 Task: Font style For heading Use Italics Alef with dark grey 1 1 colour & bold. font size for heading '28 Pt. 'Change the font style of data to Amiri Quranand font size to  16 Pt. Change the alignment of both headline & data to  Align bottom. In the sheet  AssetVal templates
Action: Mouse moved to (42, 95)
Screenshot: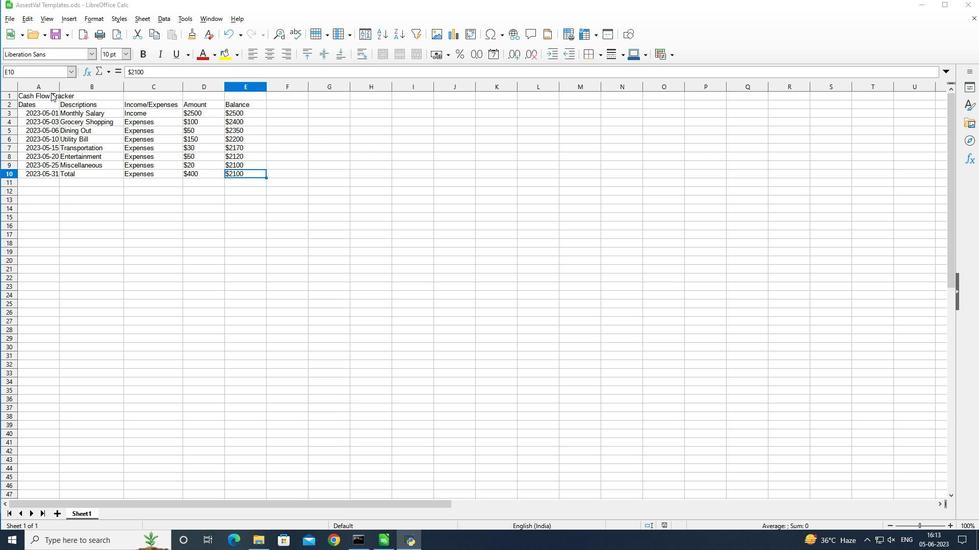 
Action: Mouse pressed left at (42, 95)
Screenshot: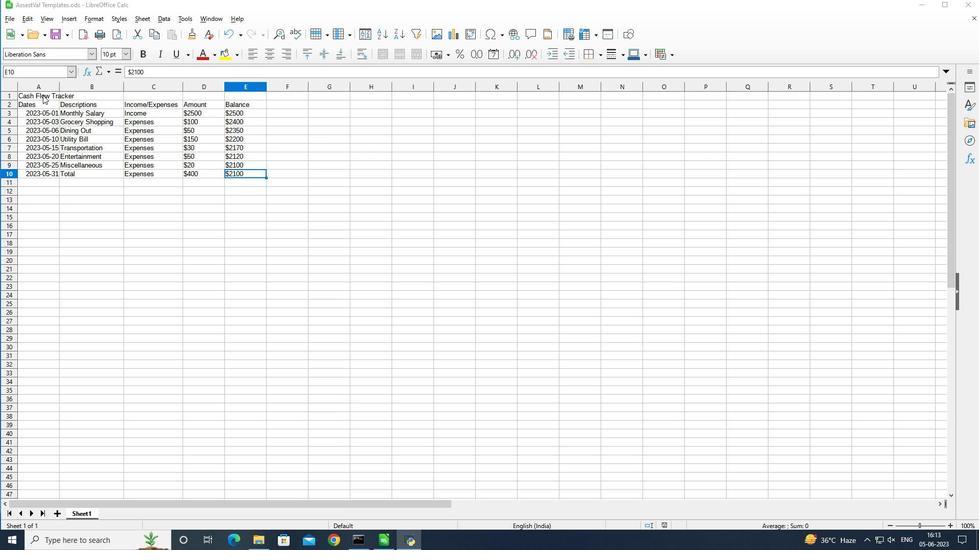 
Action: Mouse moved to (91, 53)
Screenshot: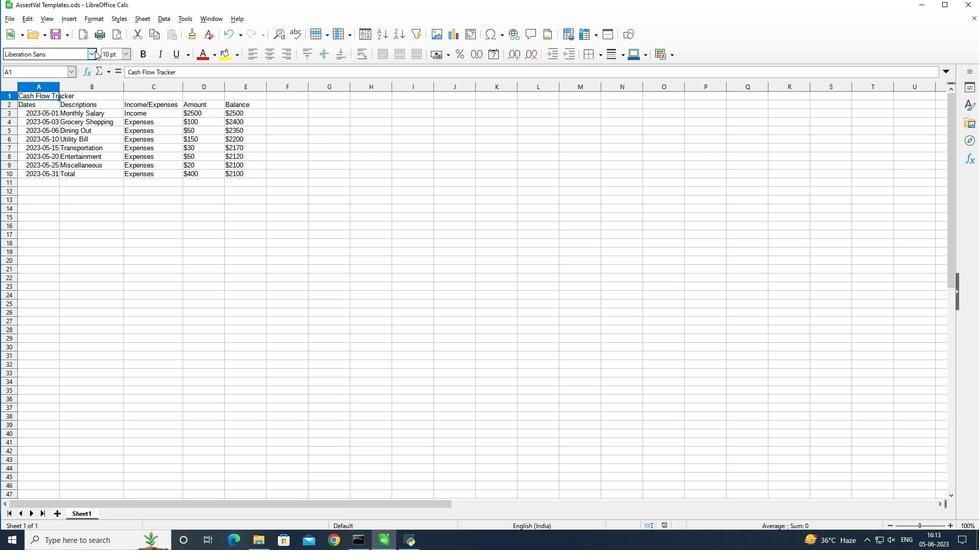
Action: Mouse pressed left at (91, 53)
Screenshot: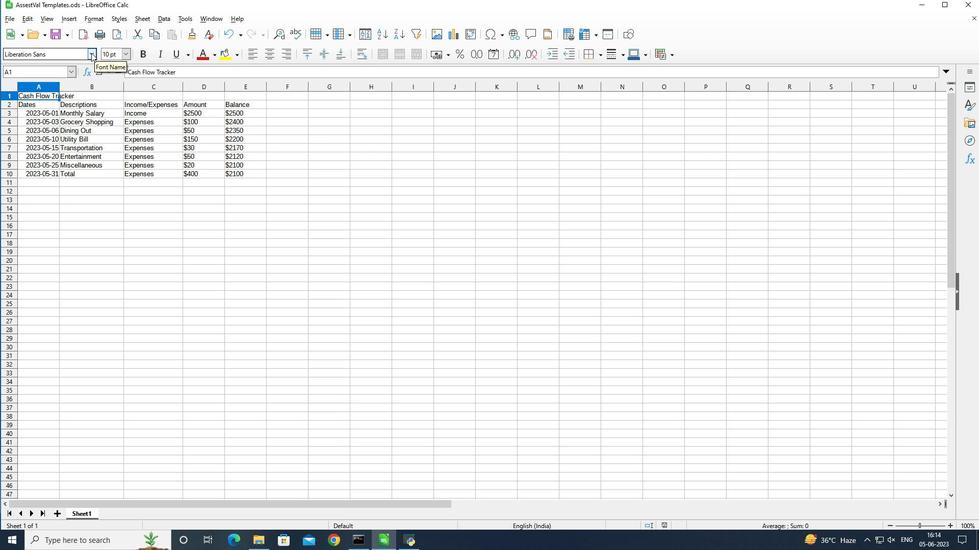 
Action: Mouse moved to (112, 126)
Screenshot: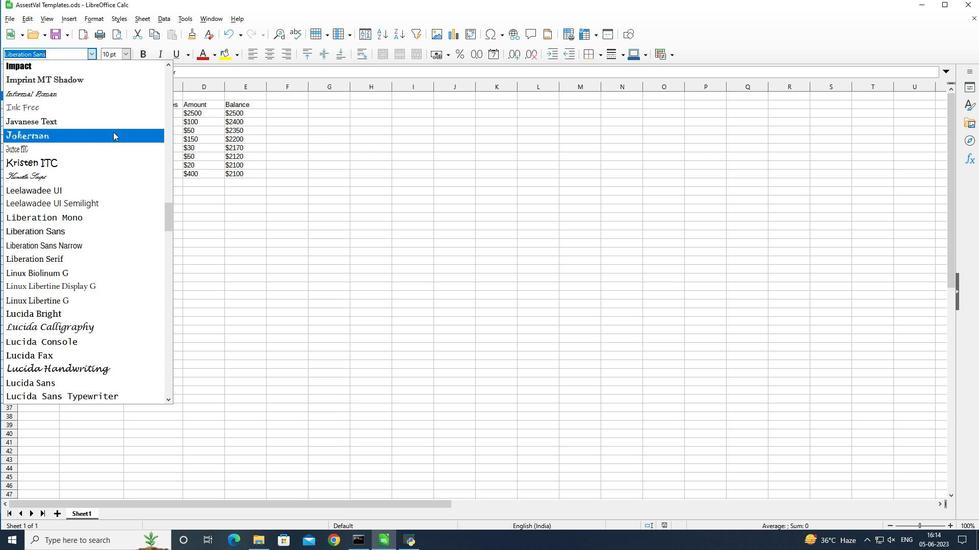
Action: Mouse scrolled (112, 127) with delta (0, 0)
Screenshot: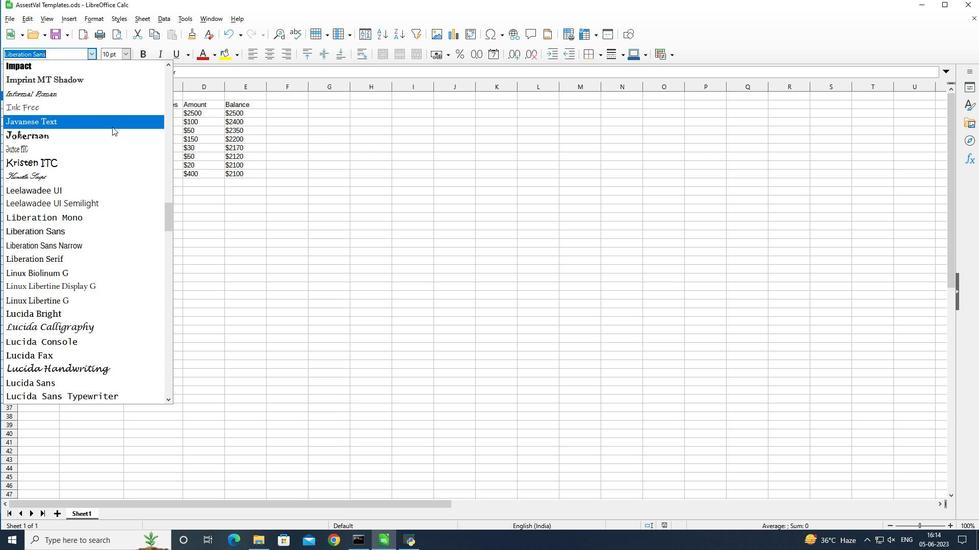 
Action: Mouse scrolled (112, 127) with delta (0, 0)
Screenshot: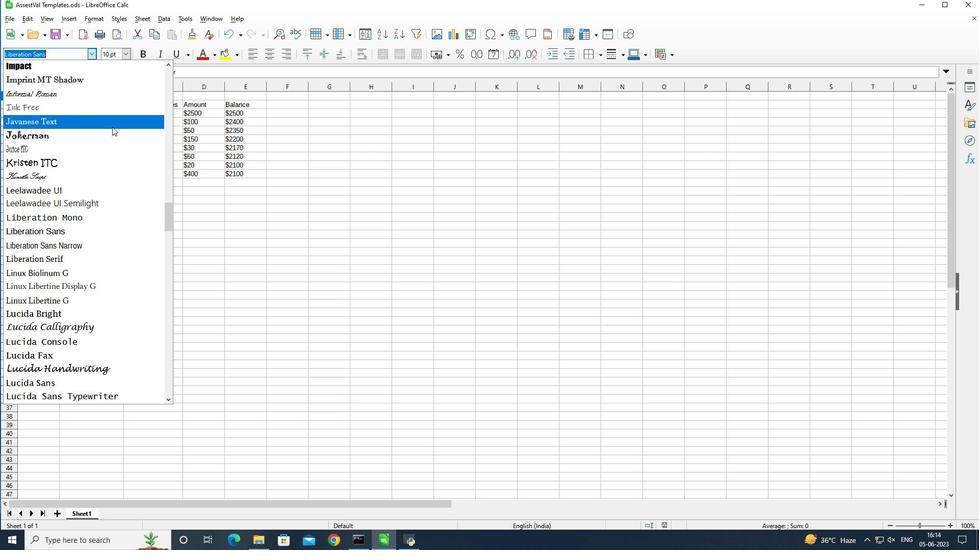 
Action: Mouse scrolled (112, 127) with delta (0, 0)
Screenshot: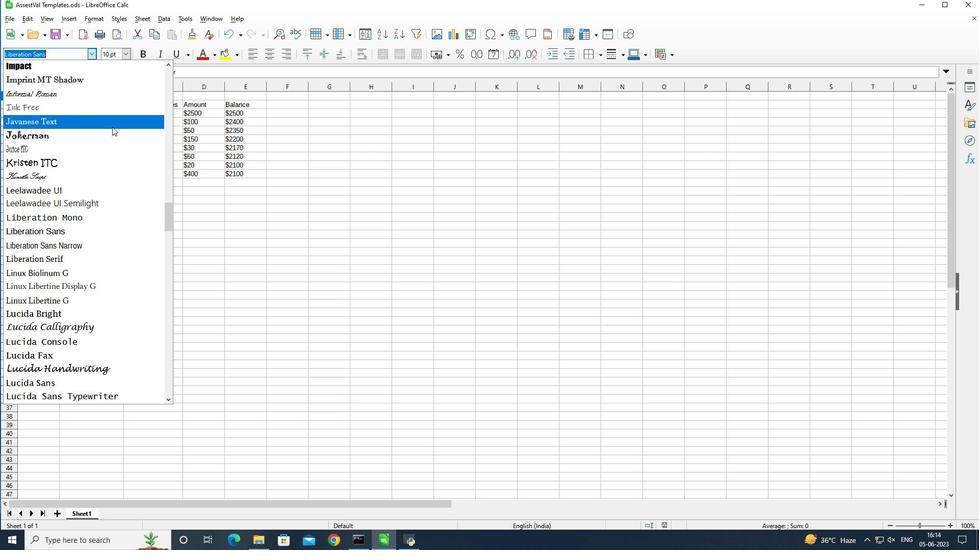 
Action: Mouse scrolled (112, 127) with delta (0, 0)
Screenshot: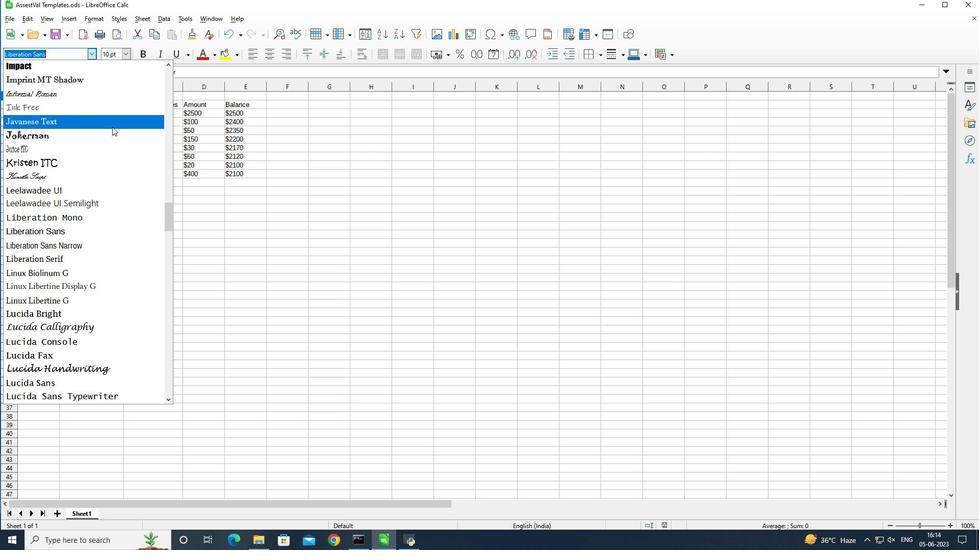 
Action: Mouse scrolled (112, 127) with delta (0, 0)
Screenshot: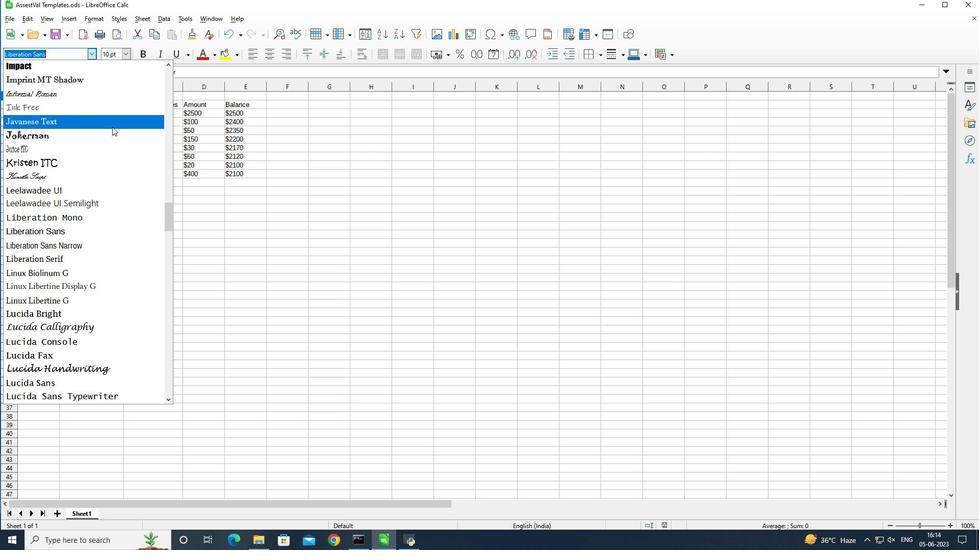 
Action: Mouse scrolled (112, 127) with delta (0, 0)
Screenshot: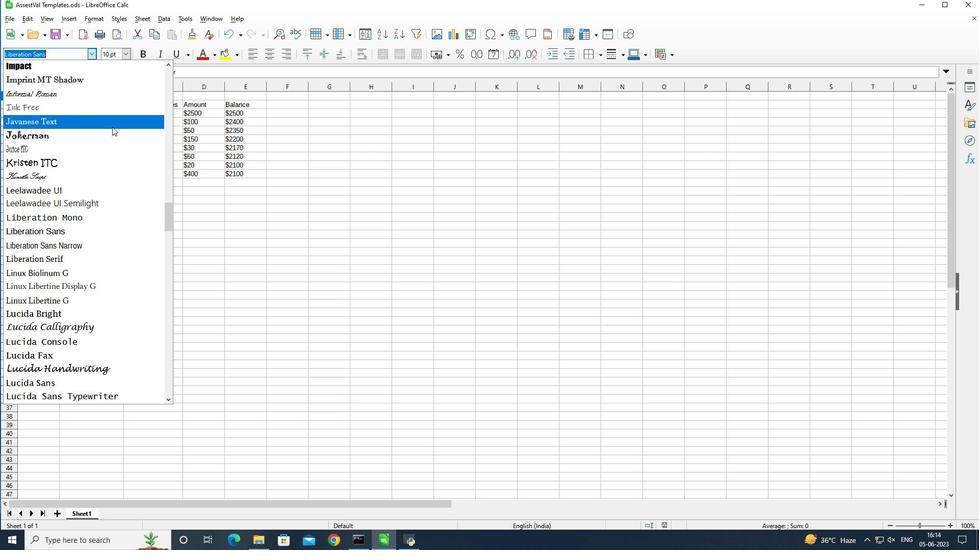 
Action: Mouse moved to (167, 71)
Screenshot: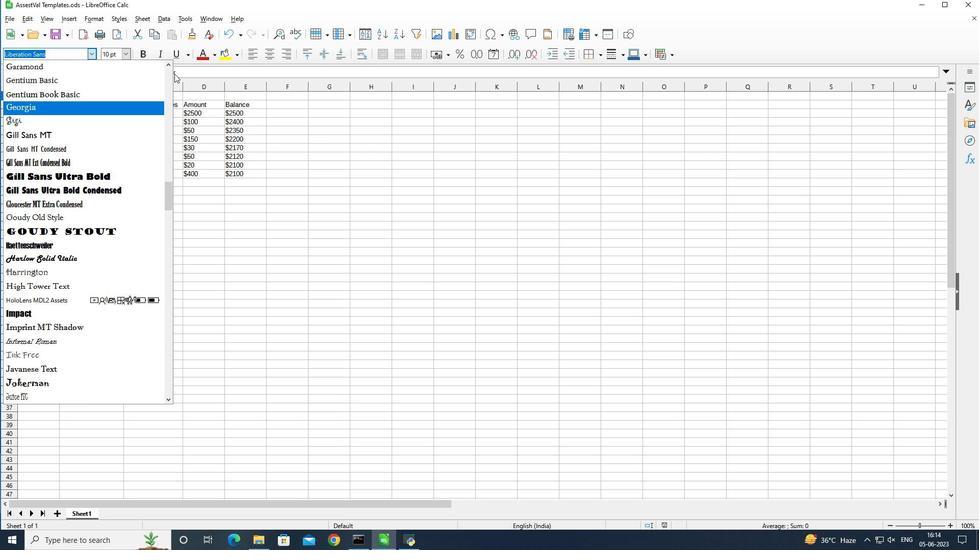 
Action: Mouse pressed left at (167, 71)
Screenshot: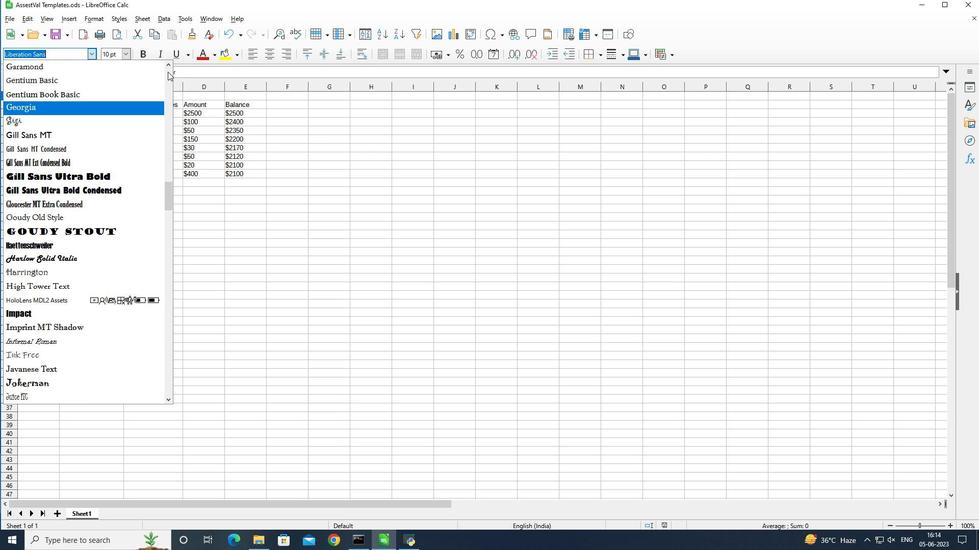 
Action: Mouse moved to (86, 131)
Screenshot: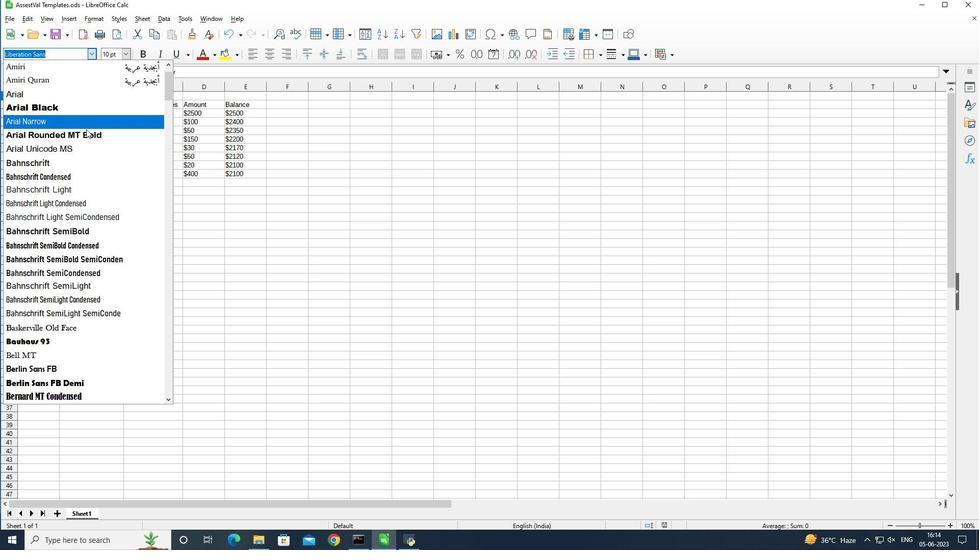 
Action: Mouse scrolled (86, 132) with delta (0, 0)
Screenshot: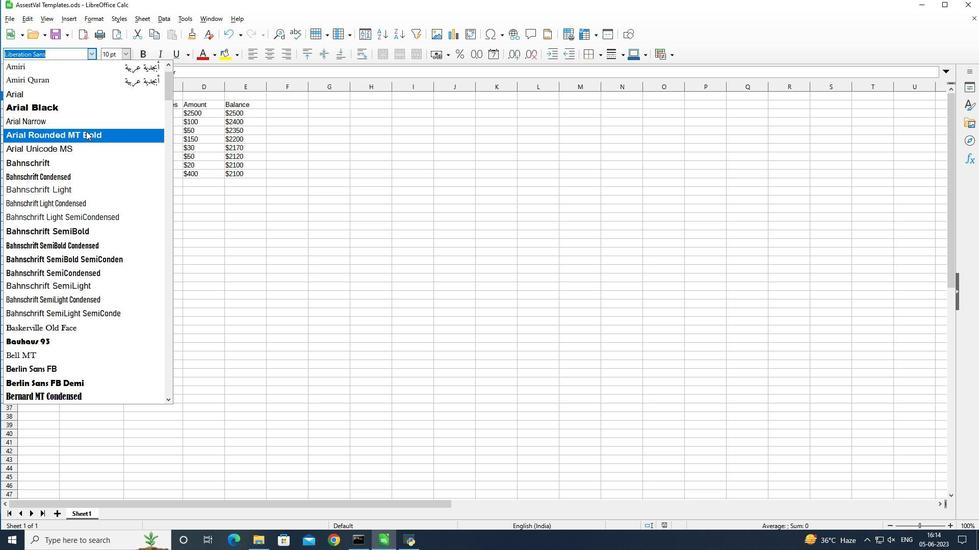 
Action: Mouse scrolled (86, 132) with delta (0, 0)
Screenshot: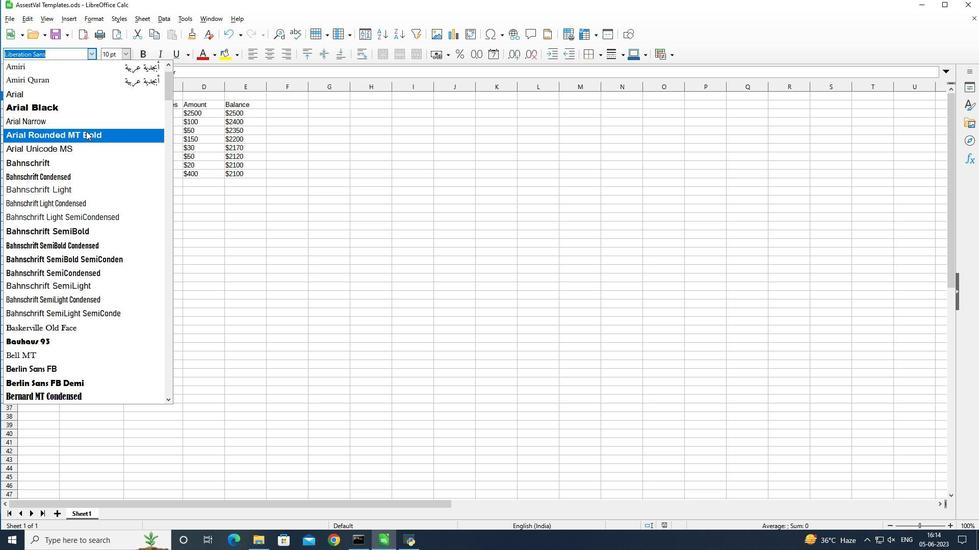 
Action: Mouse scrolled (86, 132) with delta (0, 0)
Screenshot: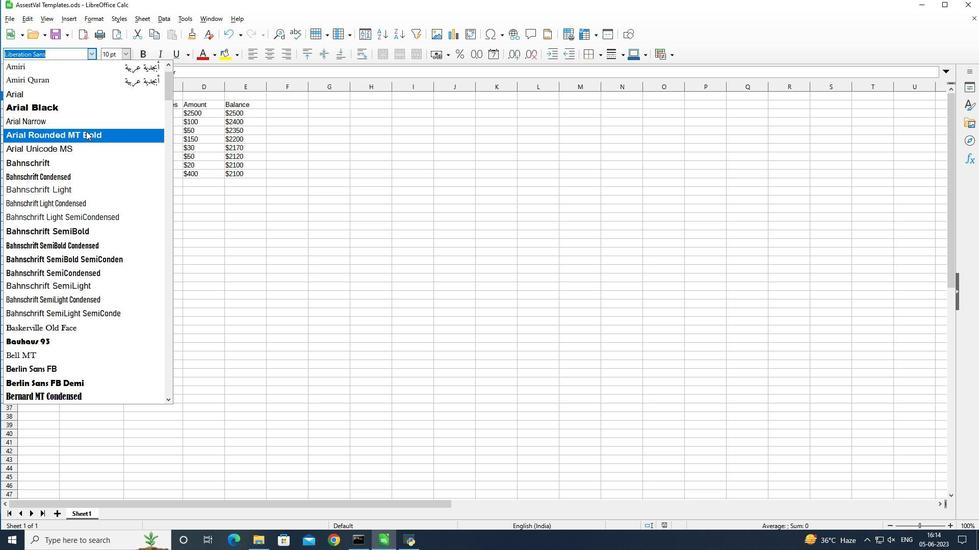 
Action: Mouse scrolled (86, 132) with delta (0, 0)
Screenshot: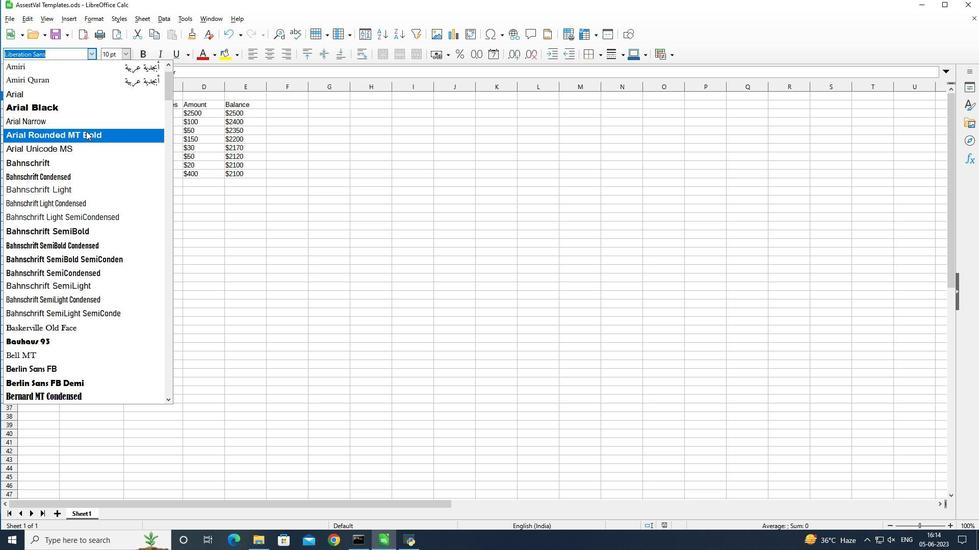 
Action: Mouse scrolled (86, 132) with delta (0, 0)
Screenshot: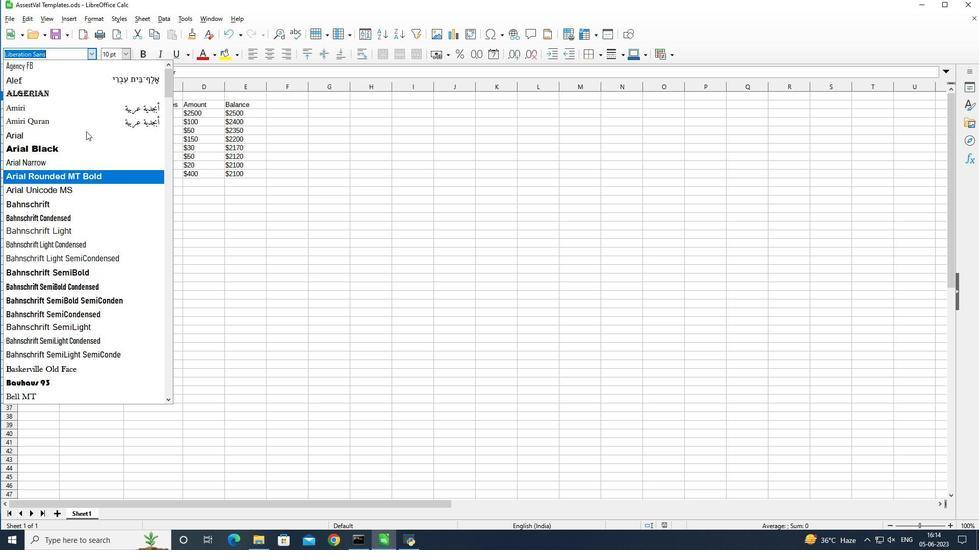 
Action: Mouse scrolled (86, 132) with delta (0, 0)
Screenshot: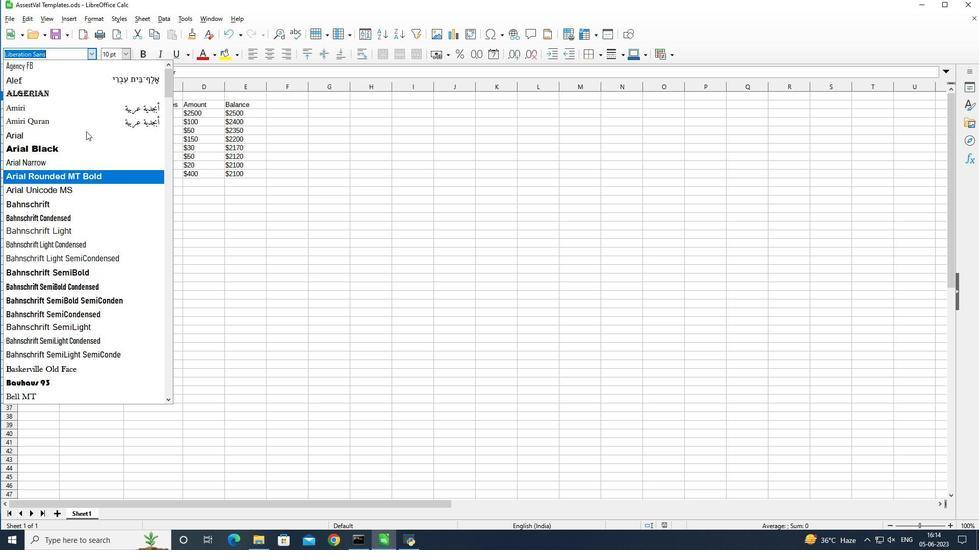 
Action: Mouse scrolled (86, 132) with delta (0, 0)
Screenshot: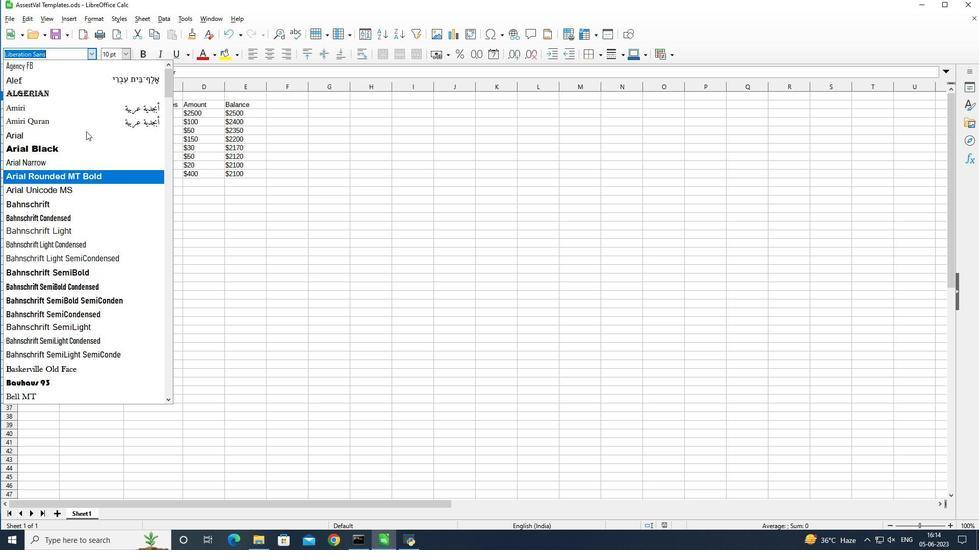 
Action: Mouse scrolled (86, 132) with delta (0, 0)
Screenshot: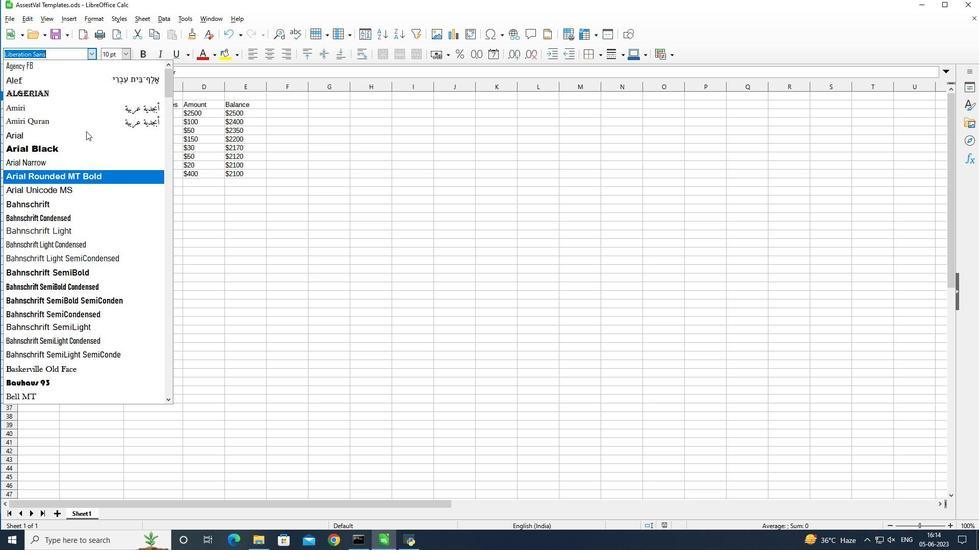 
Action: Mouse scrolled (86, 132) with delta (0, 0)
Screenshot: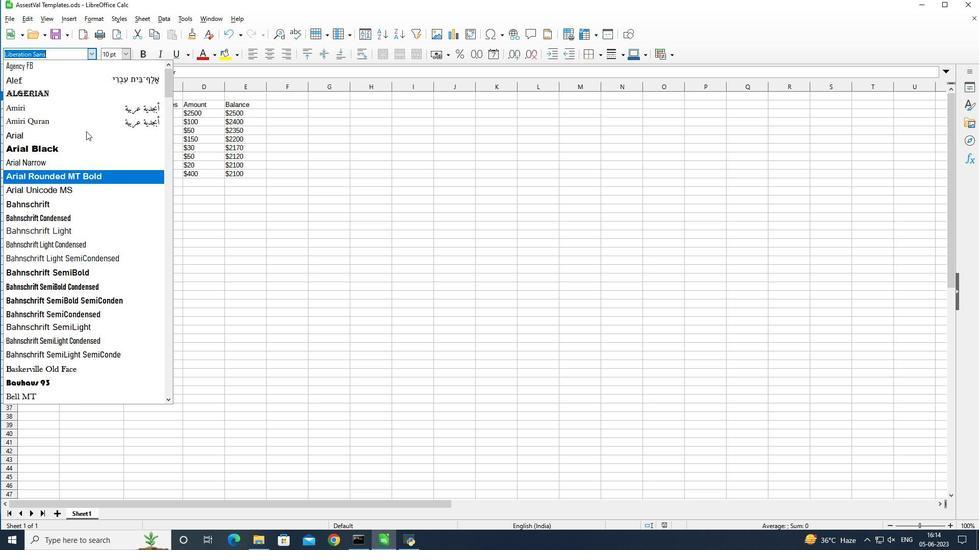 
Action: Mouse moved to (109, 79)
Screenshot: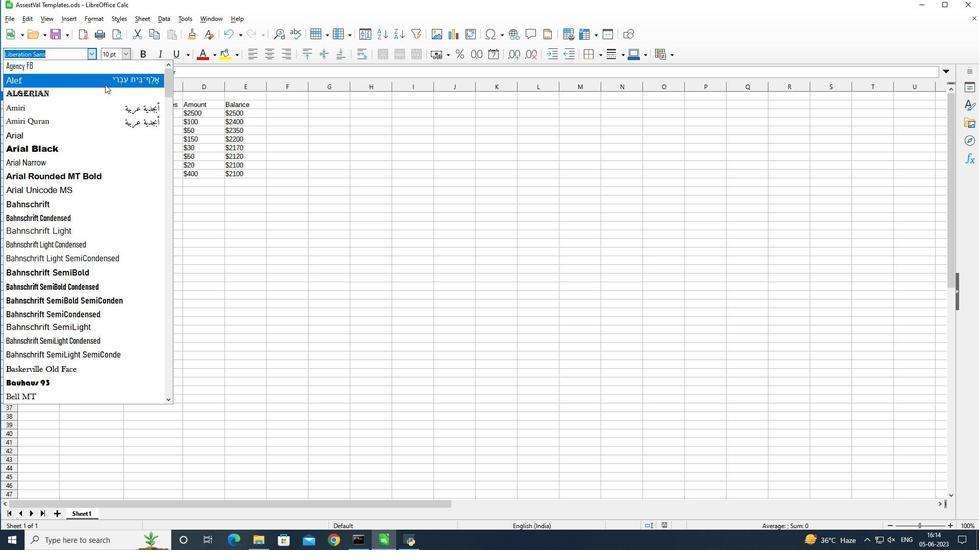
Action: Mouse pressed left at (109, 79)
Screenshot: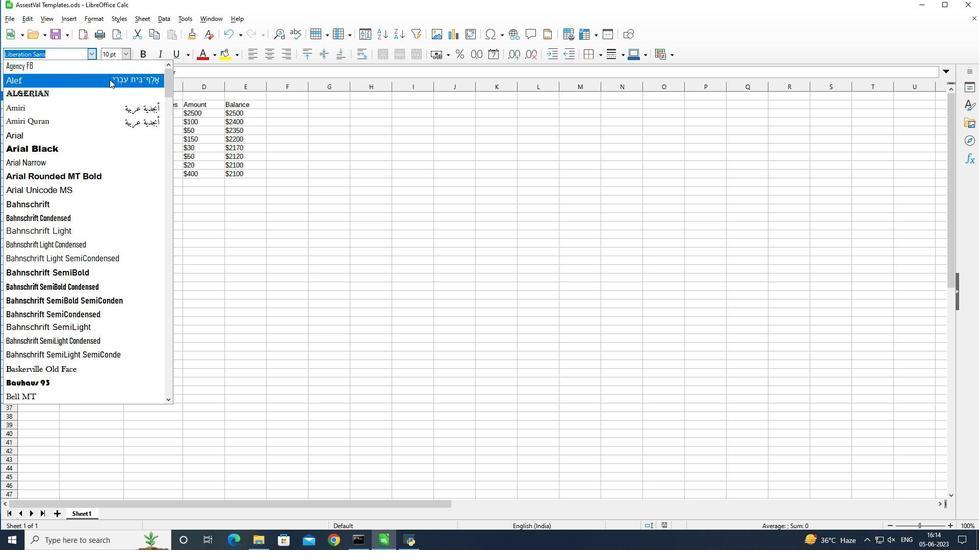 
Action: Mouse moved to (213, 56)
Screenshot: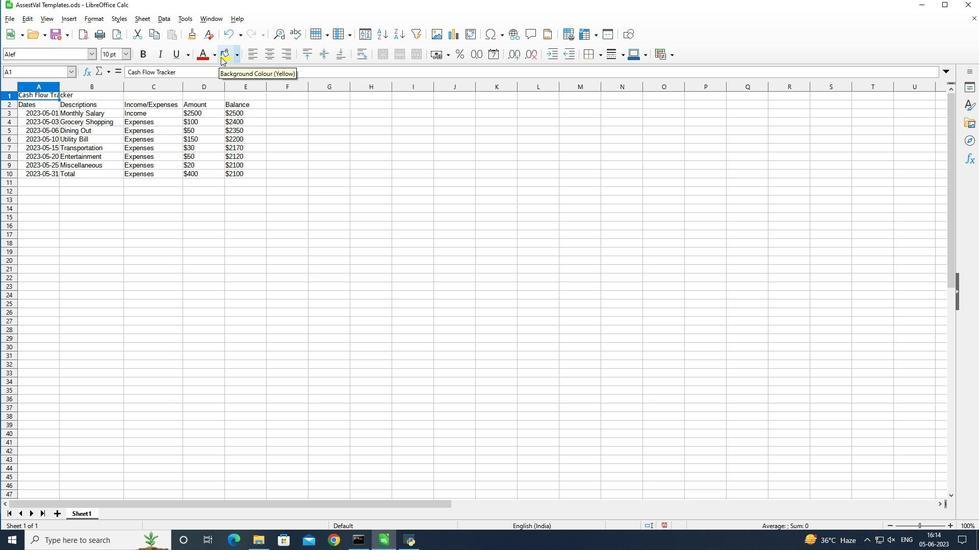 
Action: Mouse pressed left at (213, 56)
Screenshot: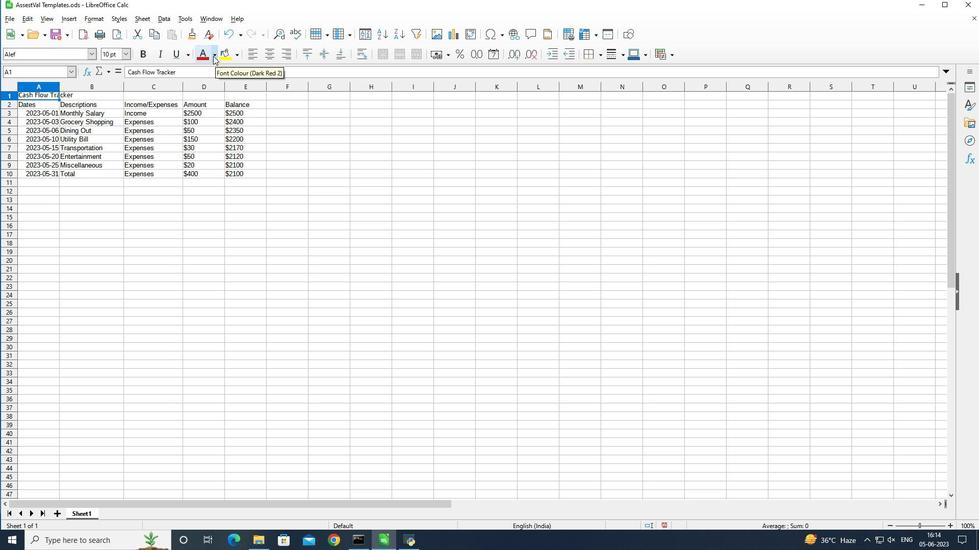 
Action: Mouse moved to (238, 117)
Screenshot: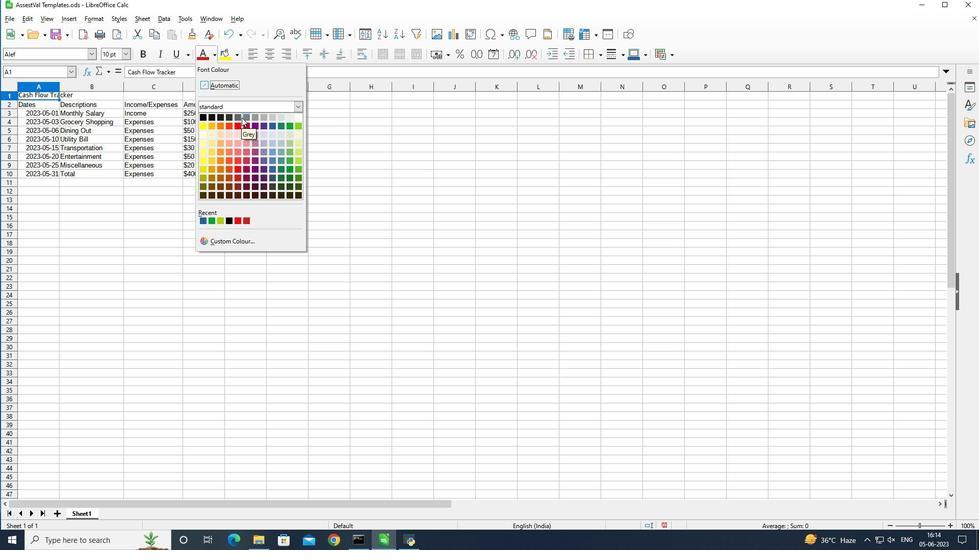 
Action: Mouse pressed left at (238, 117)
Screenshot: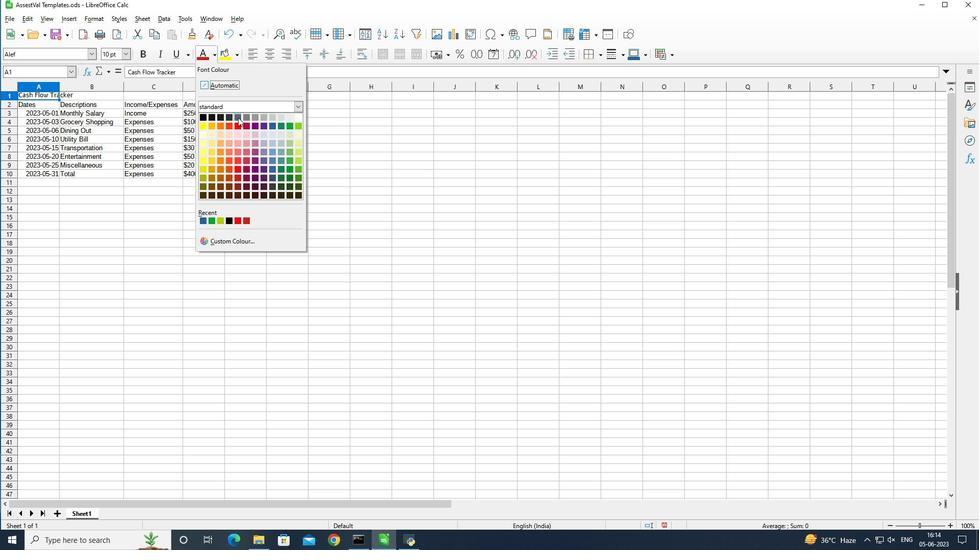 
Action: Mouse moved to (146, 57)
Screenshot: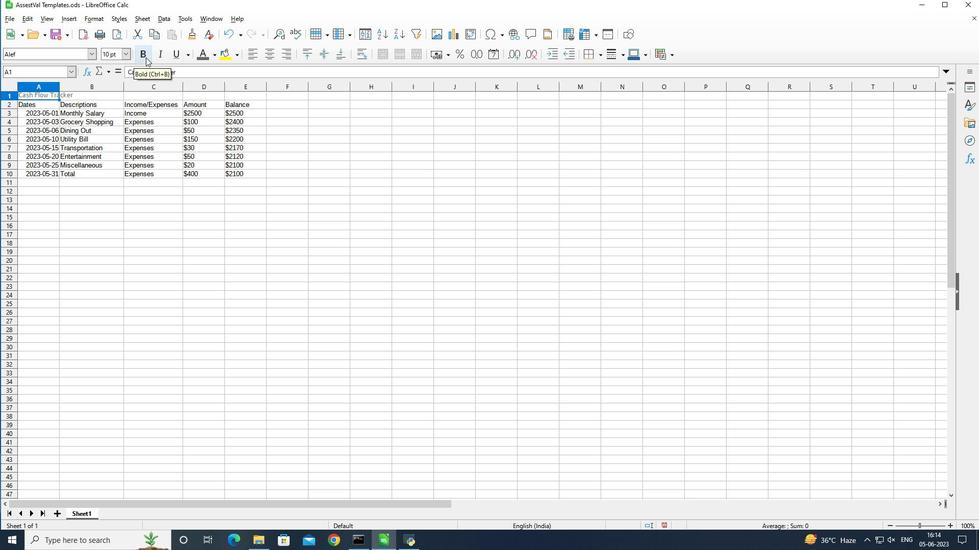 
Action: Mouse pressed left at (146, 57)
Screenshot: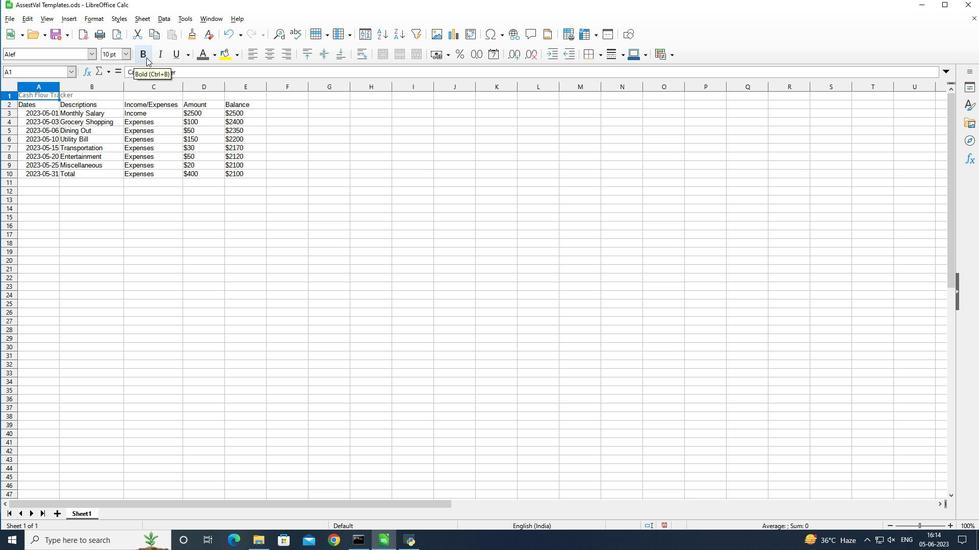 
Action: Mouse moved to (125, 55)
Screenshot: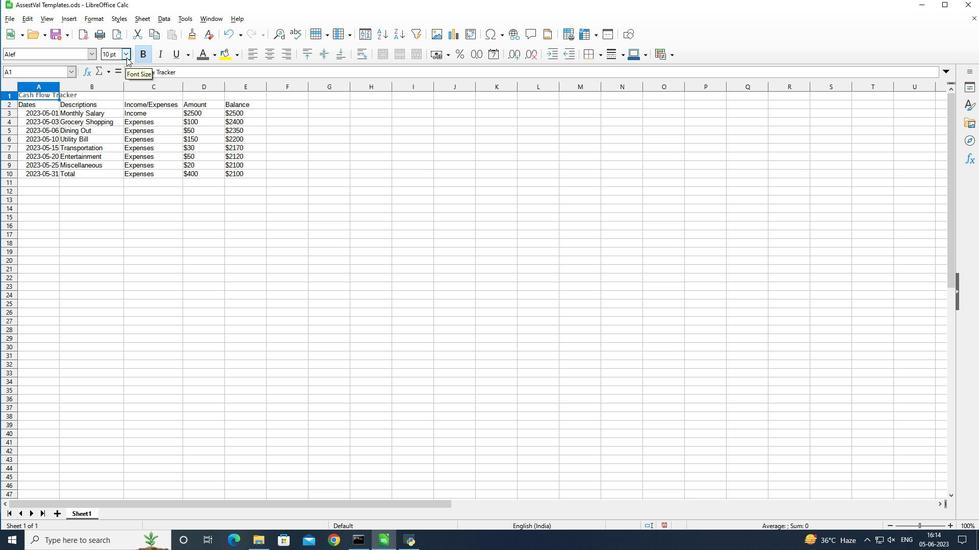 
Action: Mouse pressed left at (125, 55)
Screenshot: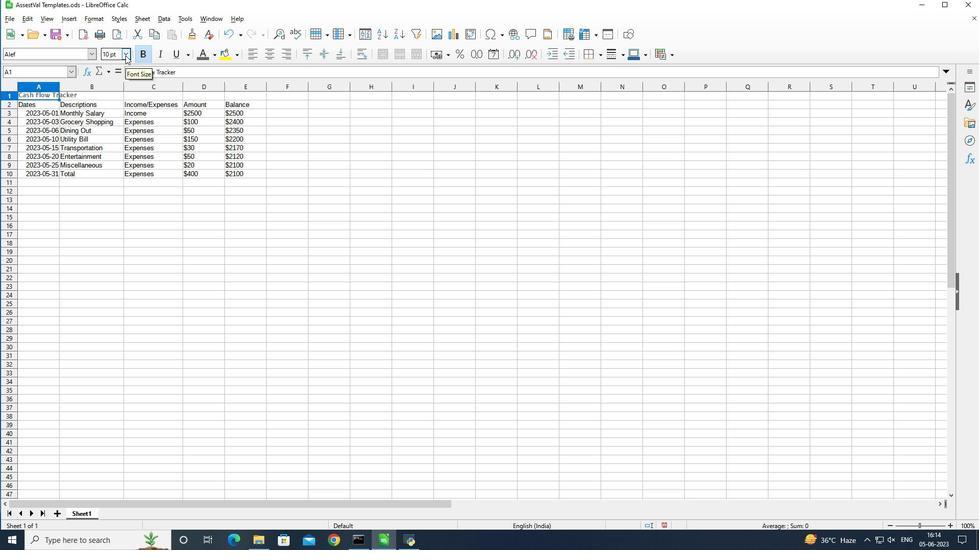 
Action: Mouse moved to (110, 219)
Screenshot: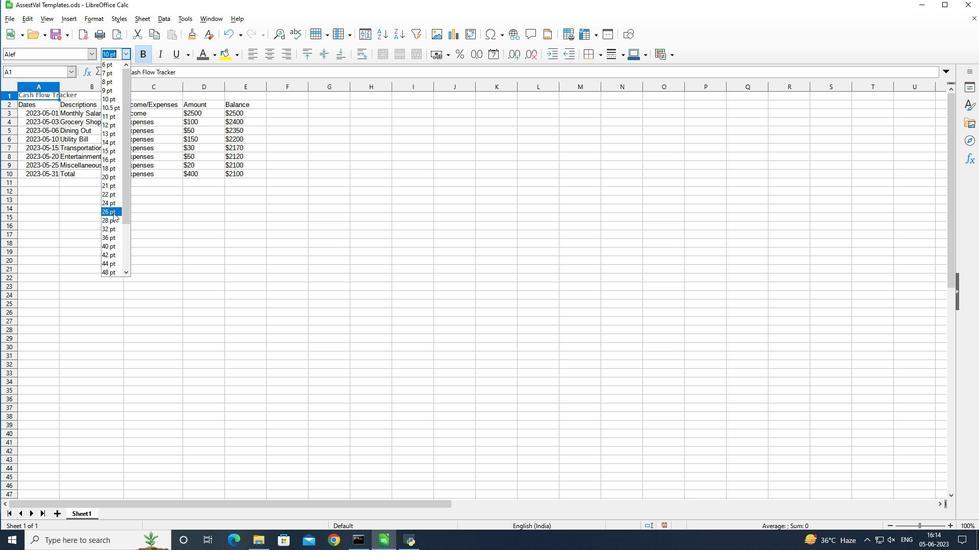 
Action: Mouse pressed left at (110, 219)
Screenshot: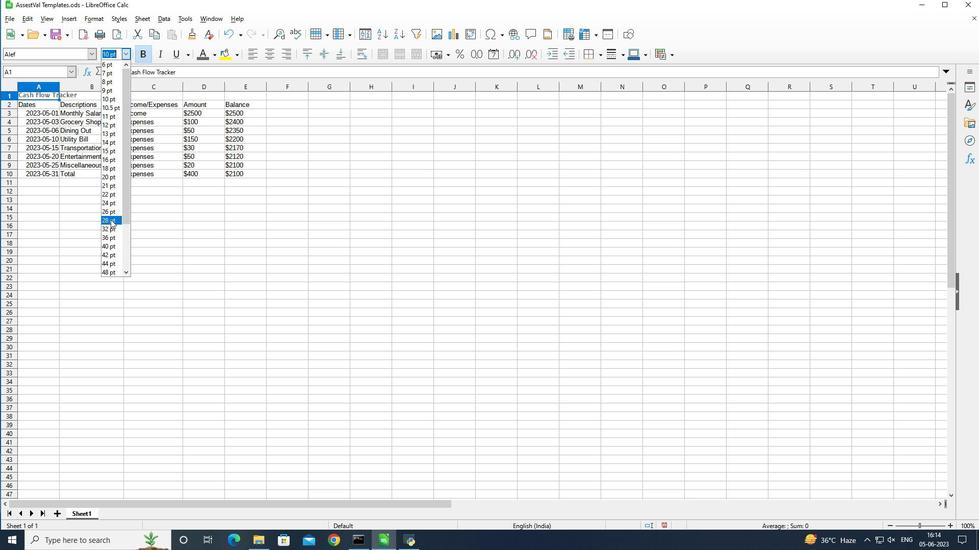 
Action: Mouse moved to (41, 95)
Screenshot: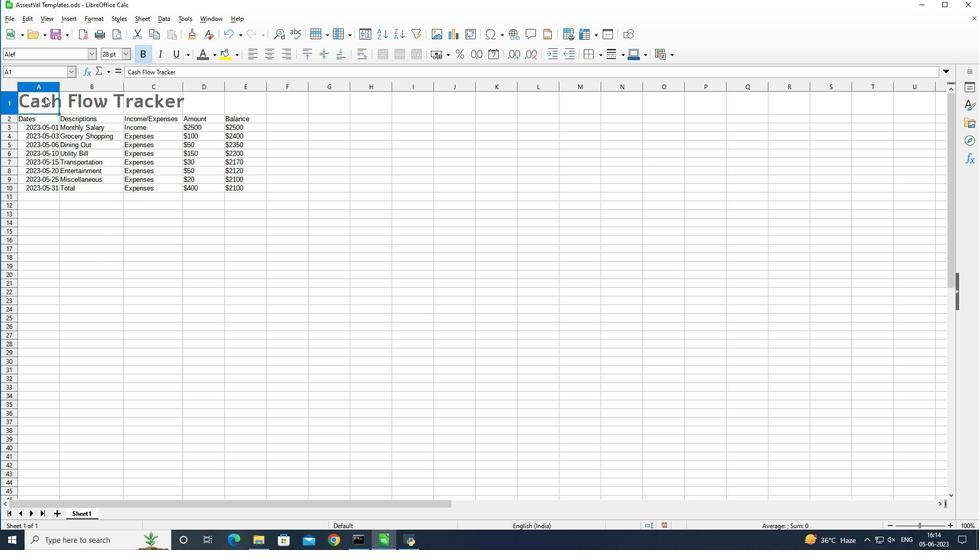 
Action: Mouse pressed left at (41, 95)
Screenshot: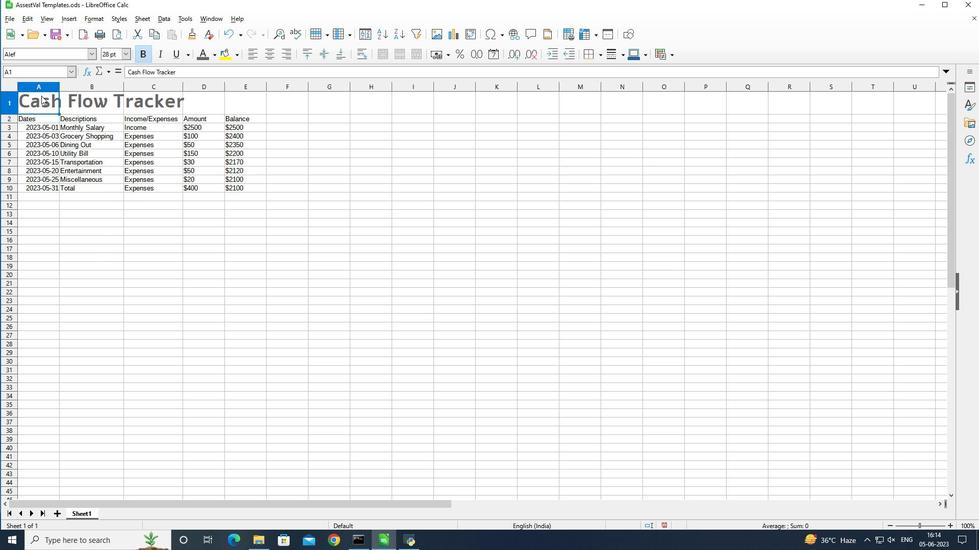 
Action: Mouse moved to (404, 54)
Screenshot: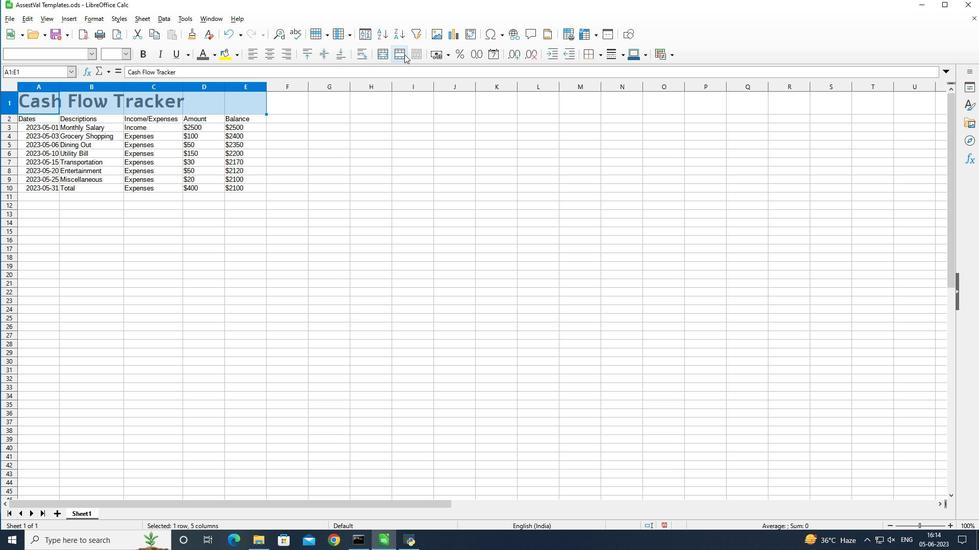 
Action: Mouse pressed left at (404, 54)
Screenshot: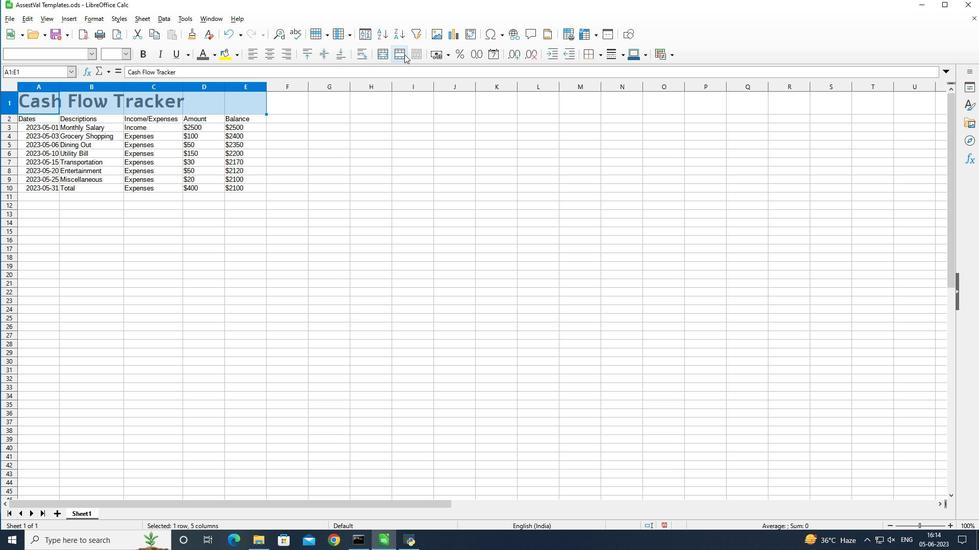 
Action: Mouse moved to (41, 121)
Screenshot: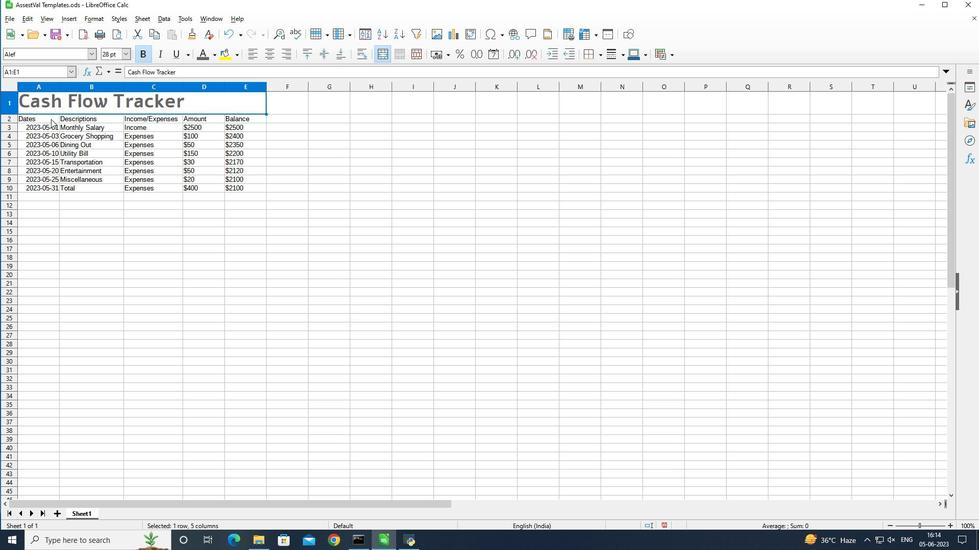 
Action: Mouse pressed left at (41, 121)
Screenshot: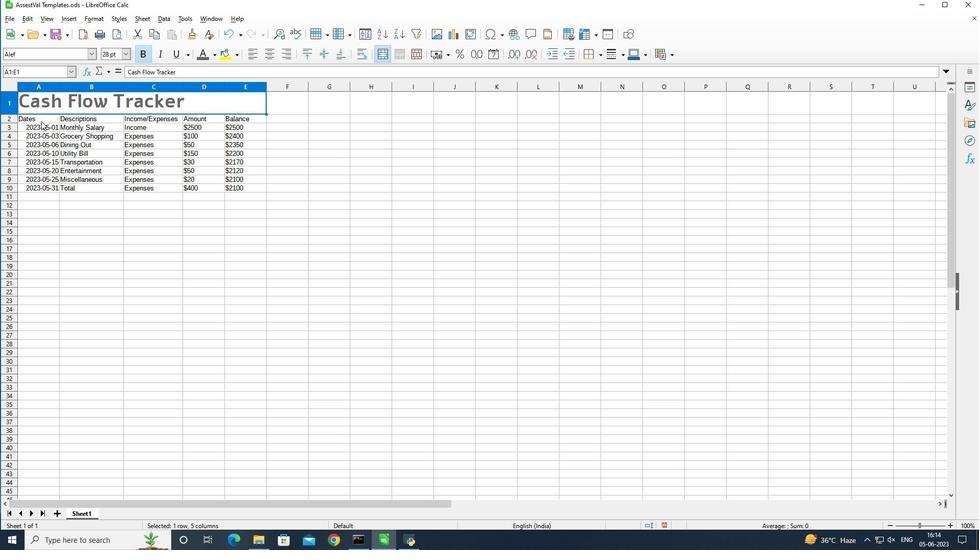 
Action: Mouse moved to (49, 117)
Screenshot: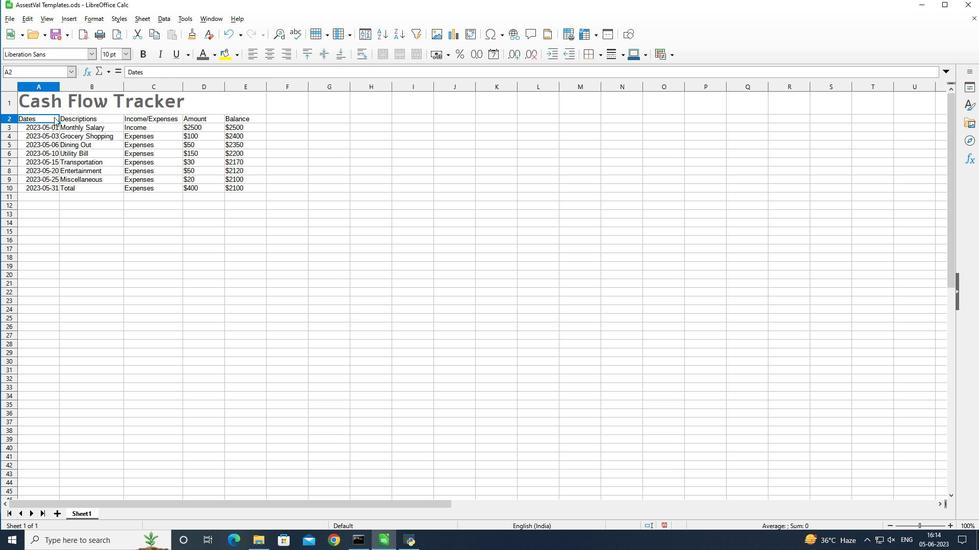 
Action: Mouse pressed left at (49, 117)
Screenshot: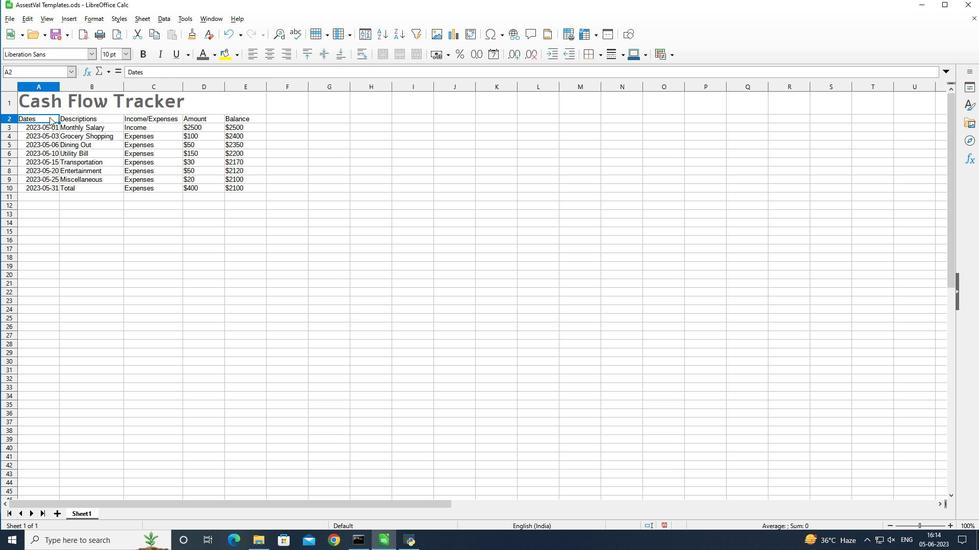 
Action: Mouse moved to (93, 53)
Screenshot: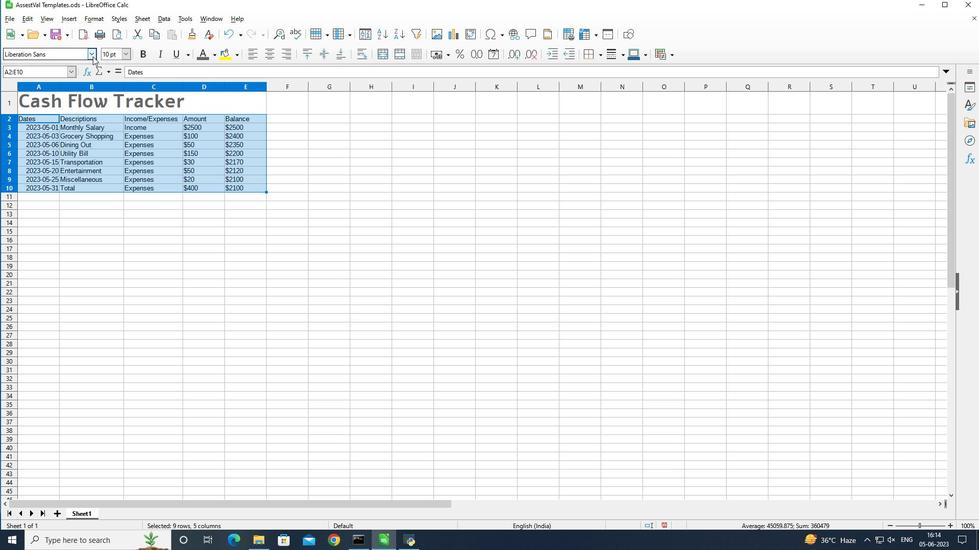 
Action: Mouse pressed left at (93, 53)
Screenshot: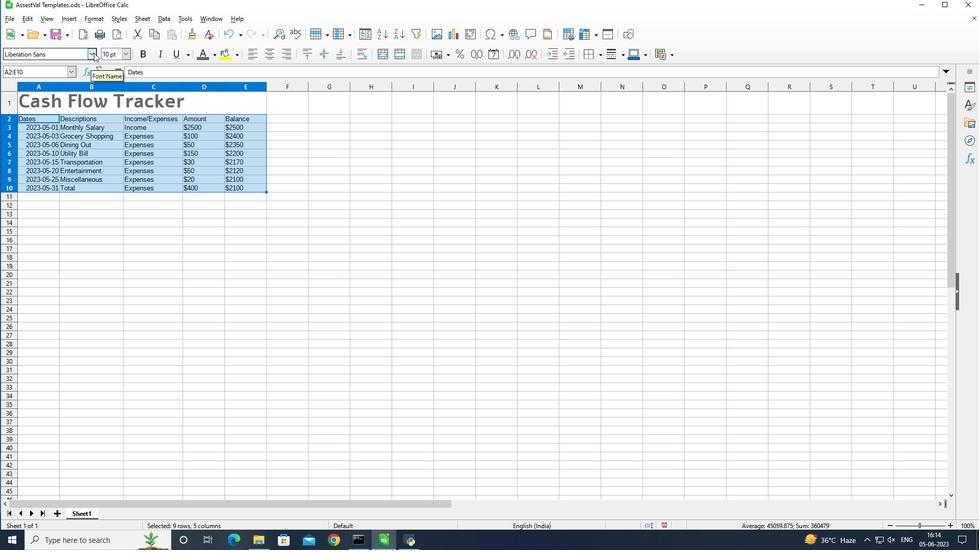 
Action: Mouse moved to (105, 150)
Screenshot: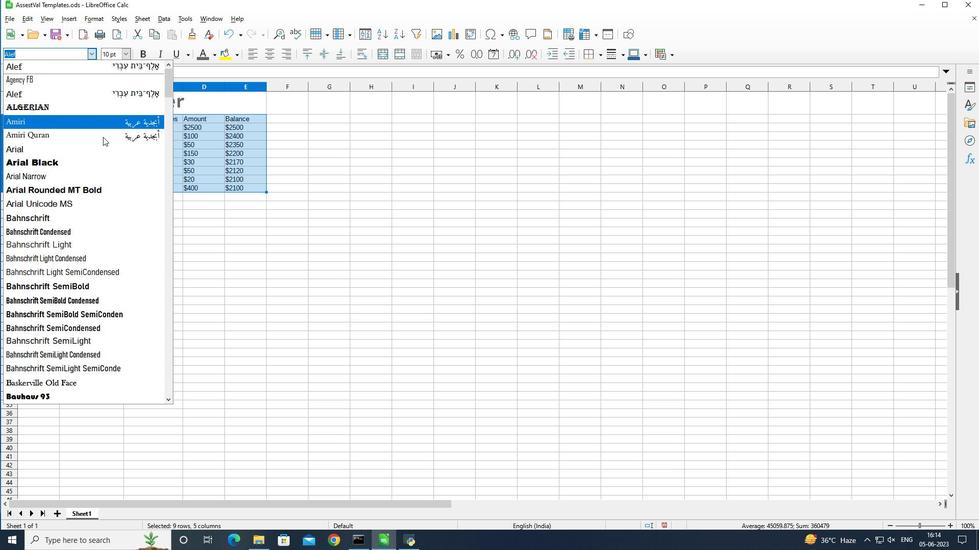 
Action: Mouse scrolled (105, 151) with delta (0, 0)
Screenshot: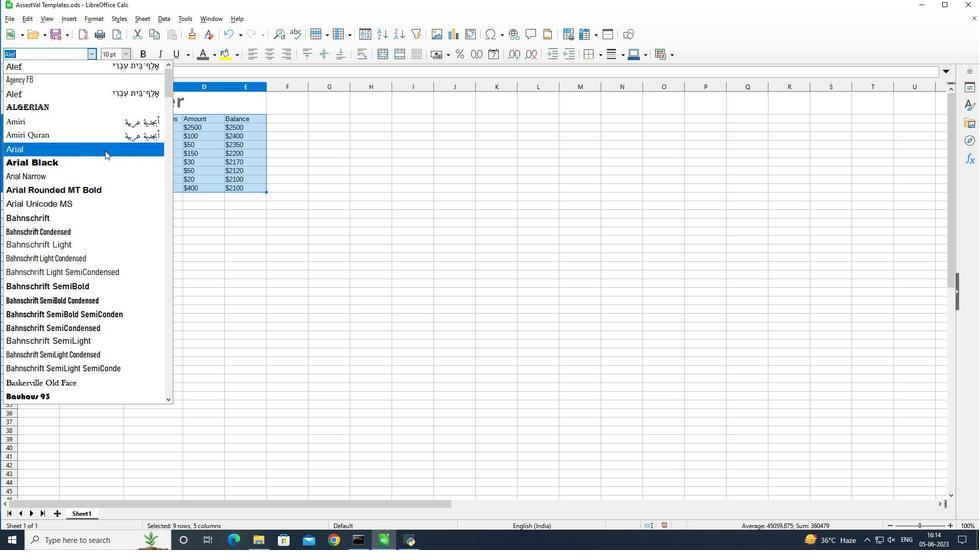 
Action: Mouse scrolled (105, 151) with delta (0, 0)
Screenshot: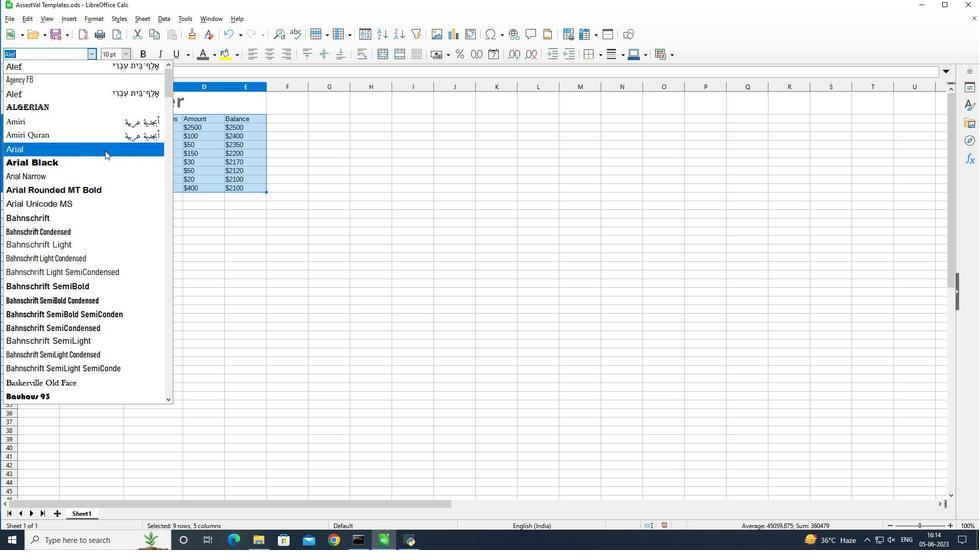 
Action: Mouse scrolled (105, 151) with delta (0, 0)
Screenshot: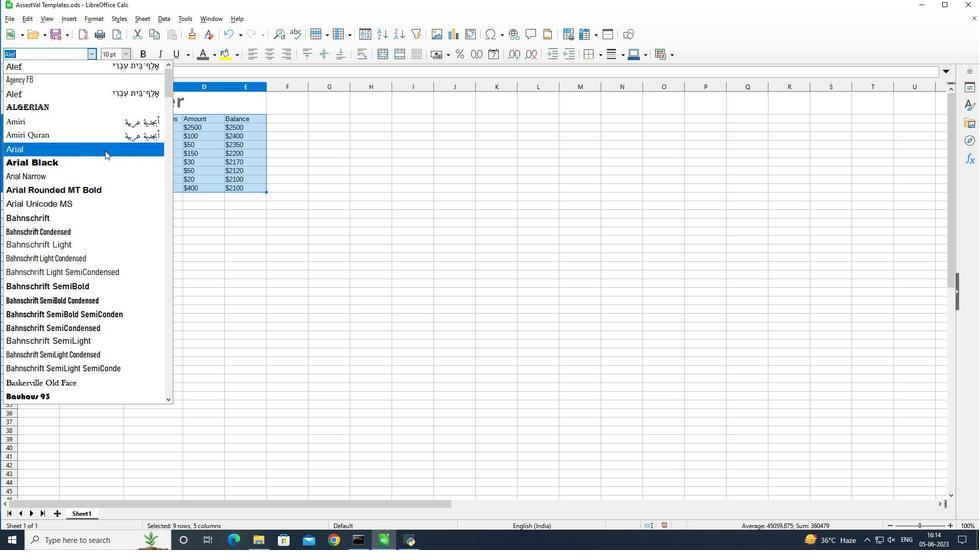 
Action: Mouse moved to (129, 121)
Screenshot: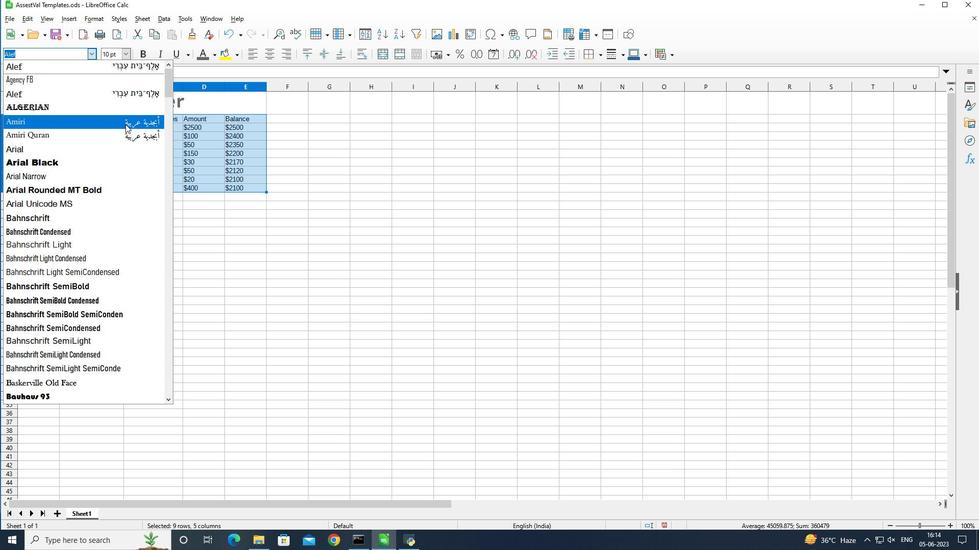 
Action: Mouse pressed left at (129, 121)
Screenshot: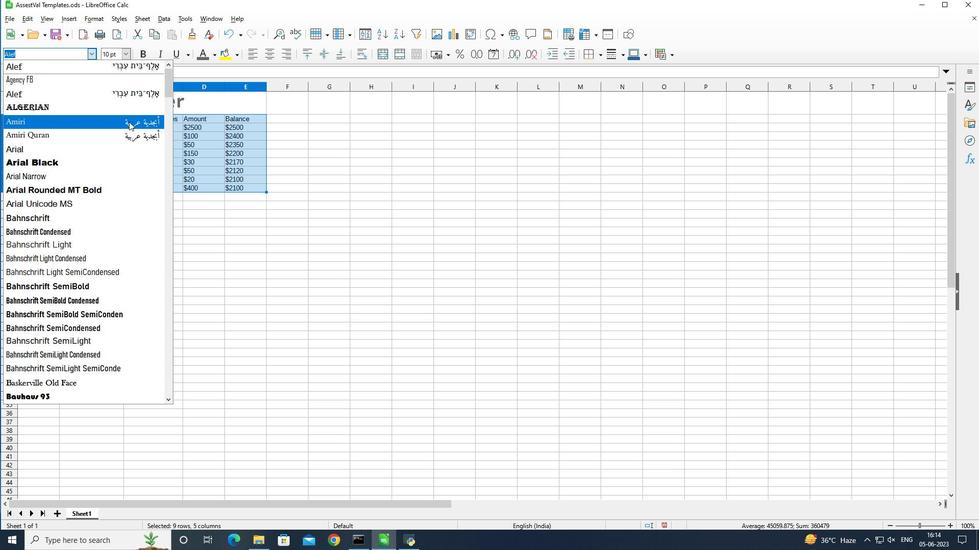 
Action: Mouse moved to (93, 55)
Screenshot: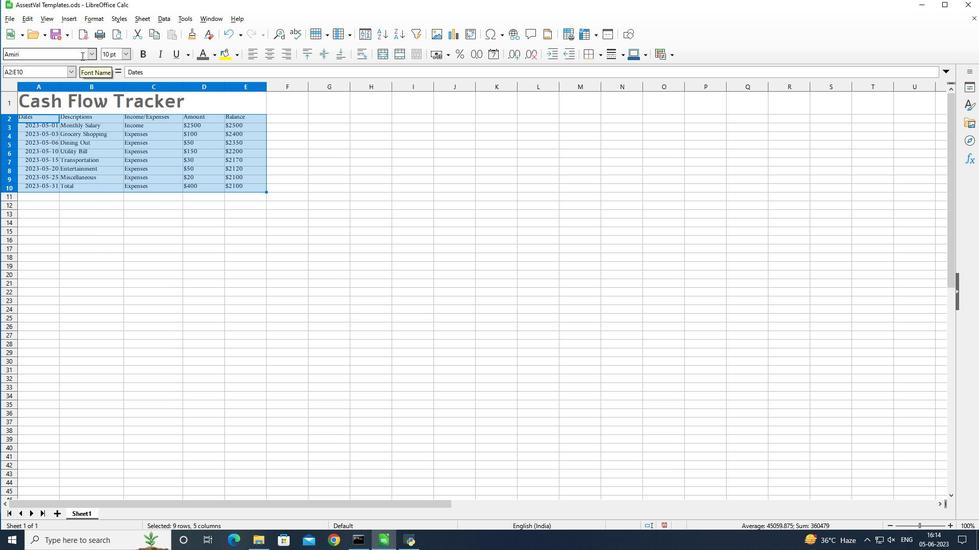 
Action: Mouse pressed left at (93, 55)
Screenshot: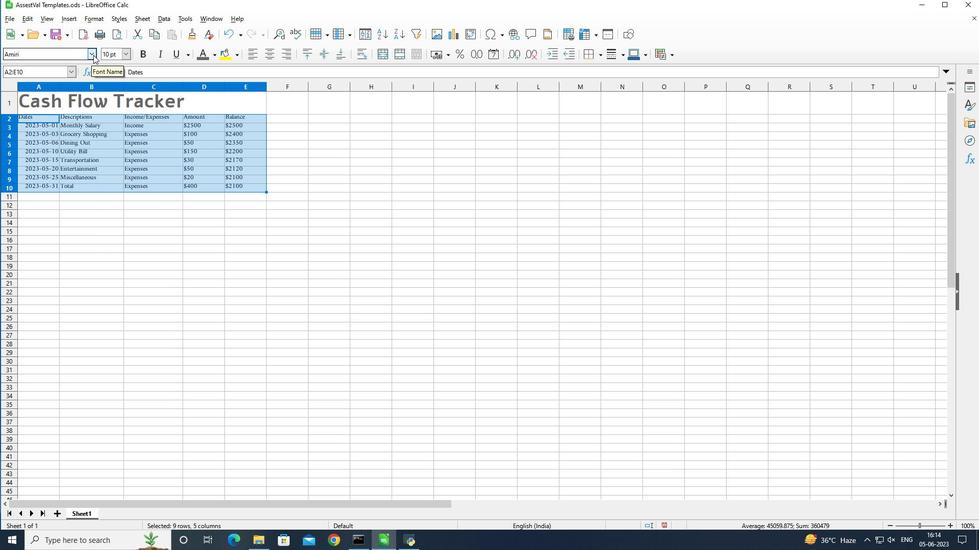 
Action: Mouse moved to (70, 150)
Screenshot: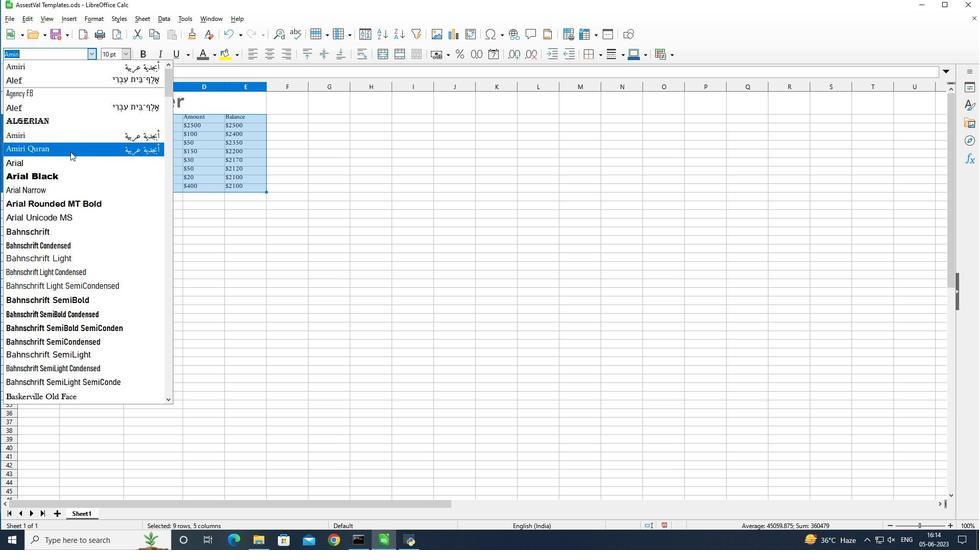 
Action: Mouse pressed left at (70, 150)
Screenshot: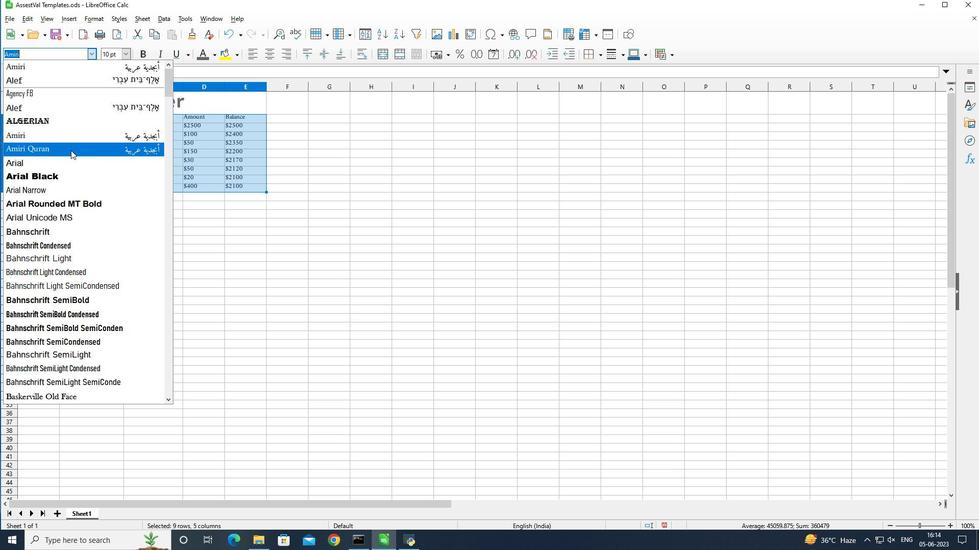 
Action: Mouse moved to (126, 57)
Screenshot: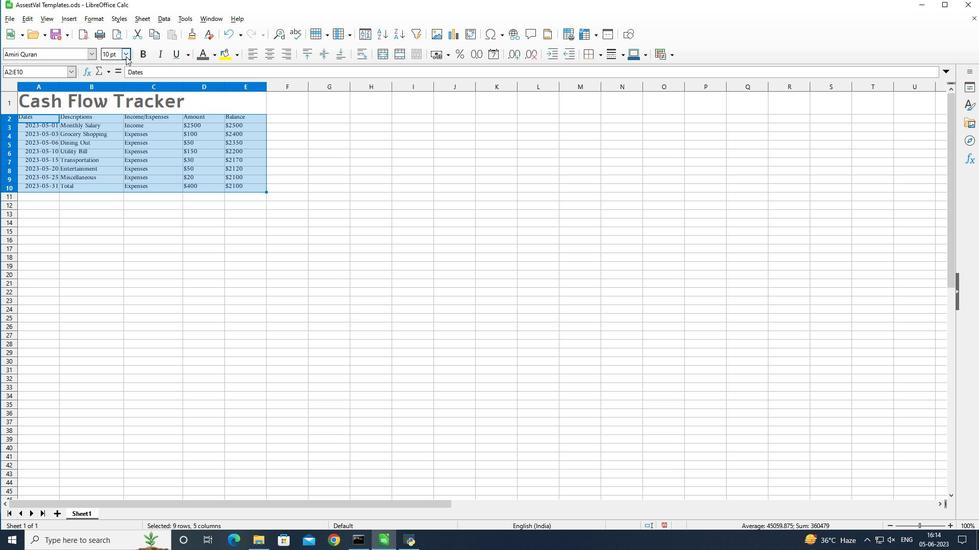 
Action: Mouse pressed left at (126, 57)
Screenshot: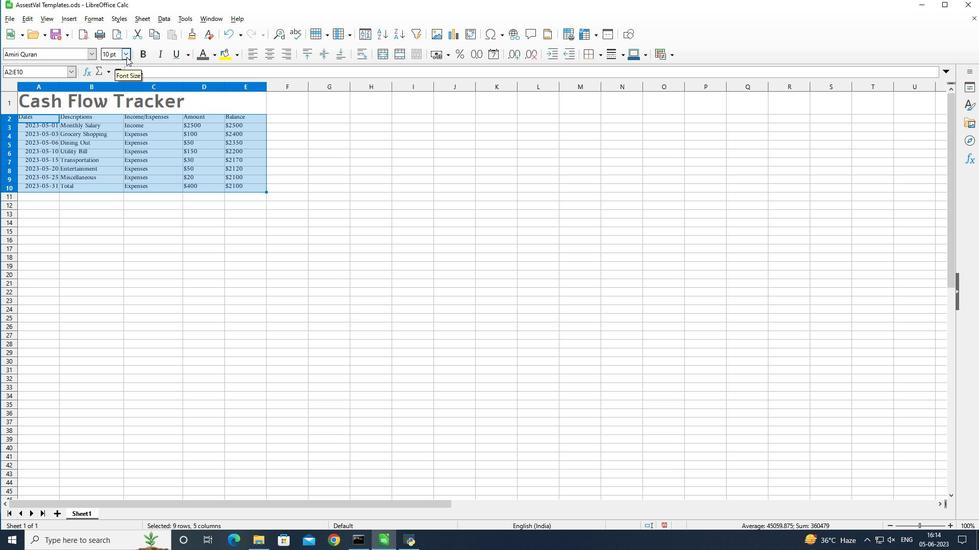
Action: Mouse moved to (114, 158)
Screenshot: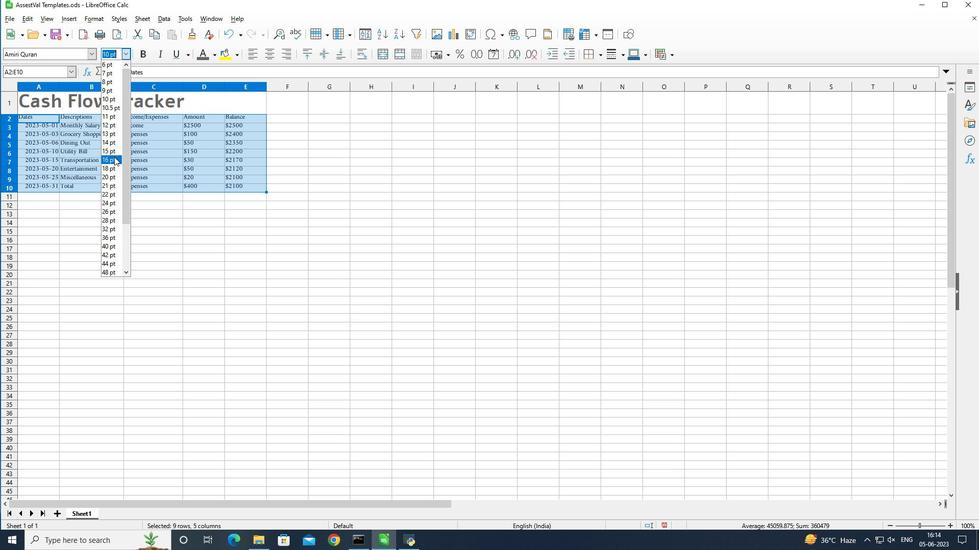 
Action: Mouse pressed left at (114, 158)
Screenshot: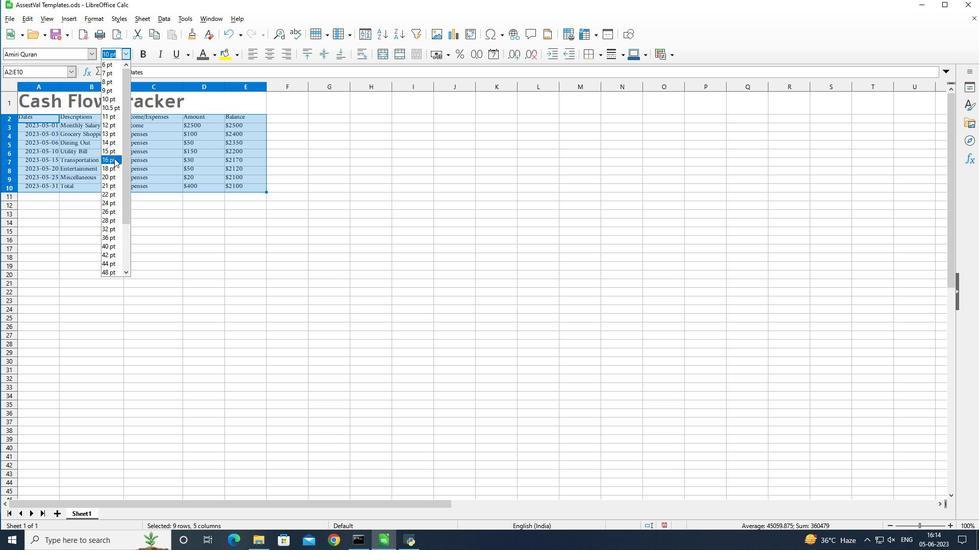 
Action: Mouse moved to (159, 101)
Screenshot: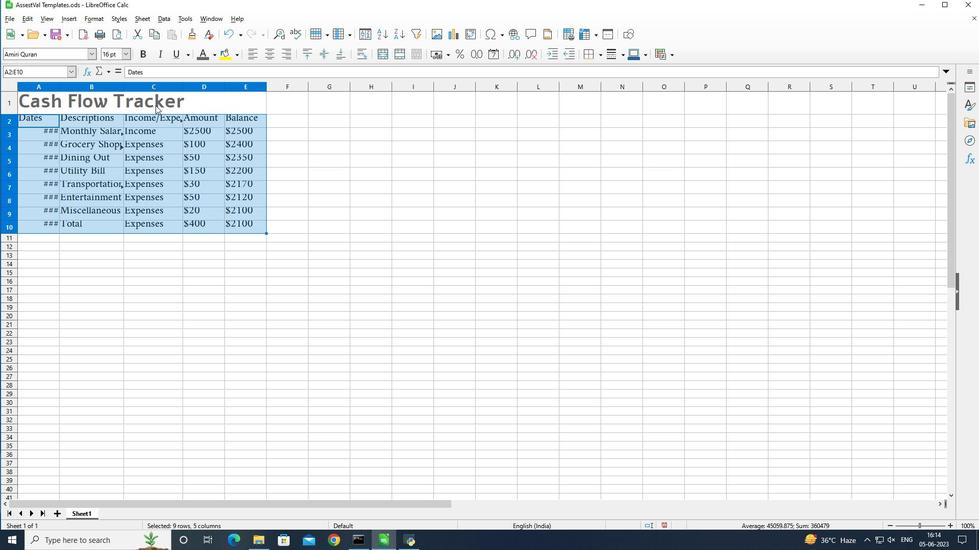 
Action: Mouse pressed left at (159, 101)
Screenshot: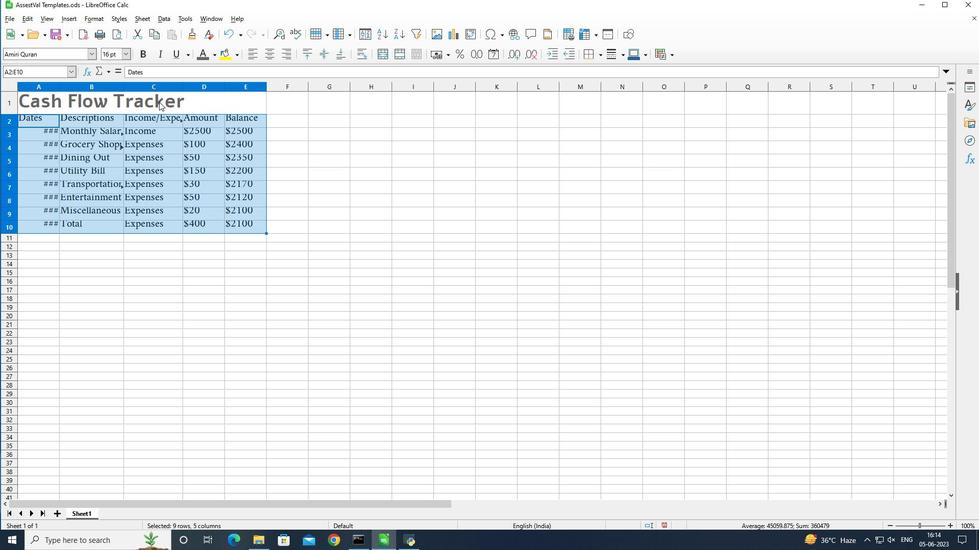 
Action: Key pressed <Key.shift_r>
Screenshot: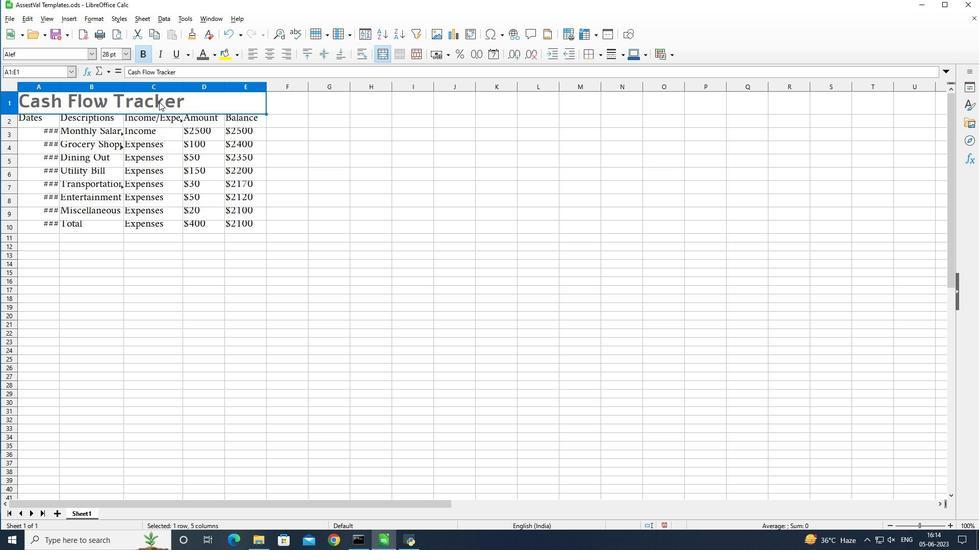 
Action: Mouse moved to (159, 104)
Screenshot: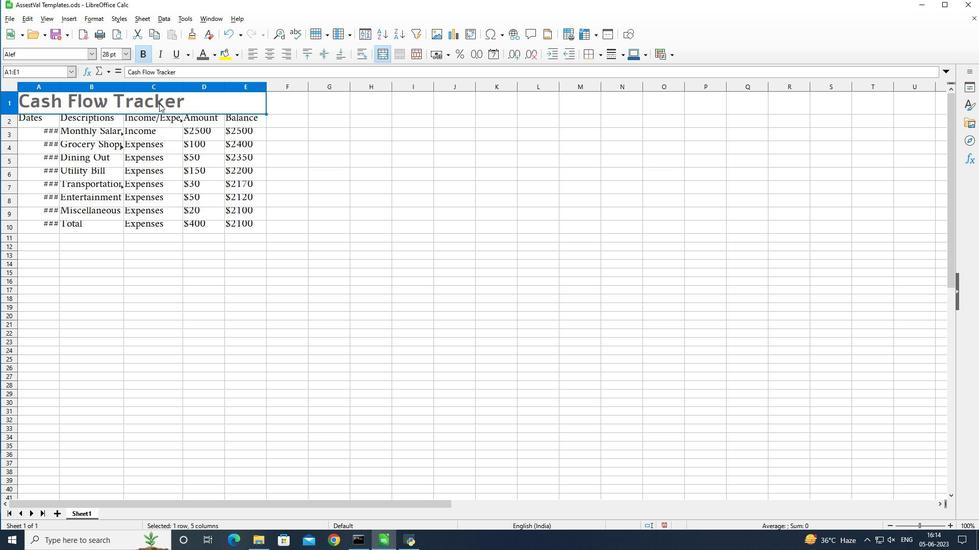 
Action: Key pressed <Key.down><Key.down><Key.down><Key.down><Key.down><Key.down><Key.down><Key.down><Key.down>
Screenshot: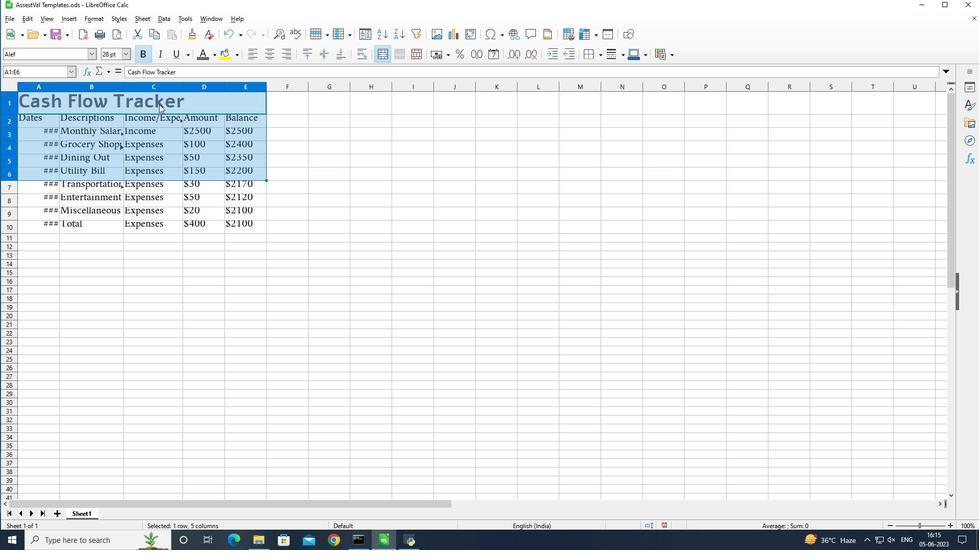 
Action: Mouse moved to (342, 54)
Screenshot: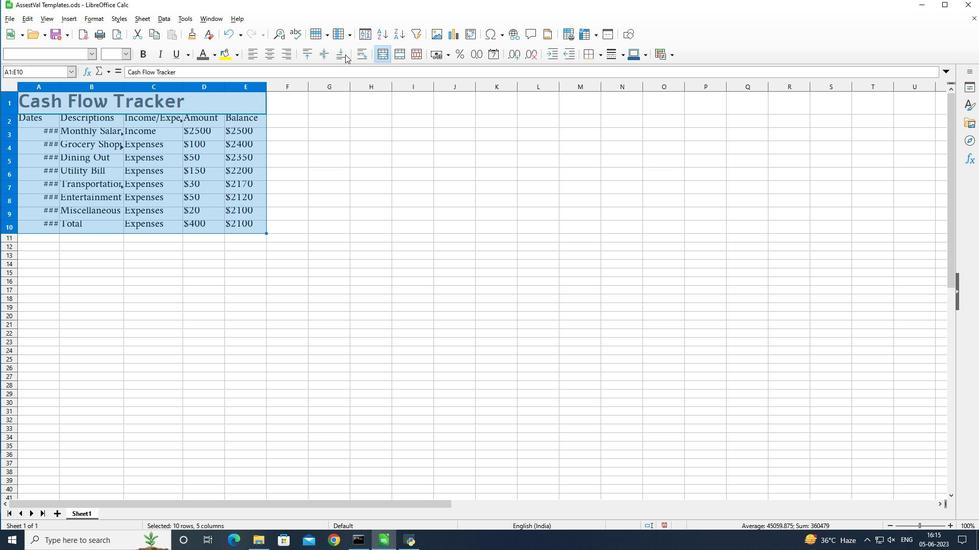 
Action: Mouse pressed left at (342, 54)
Screenshot: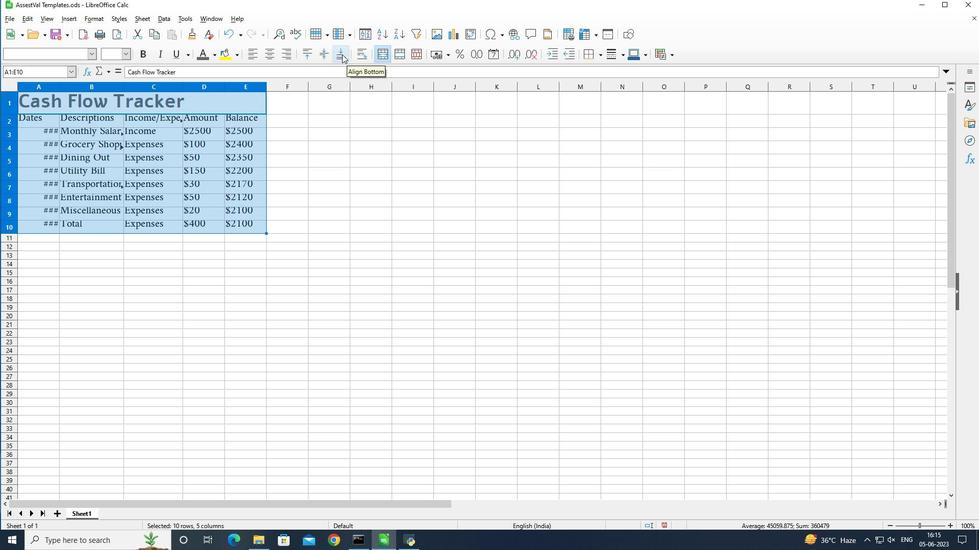 
Action: Mouse moved to (265, 85)
Screenshot: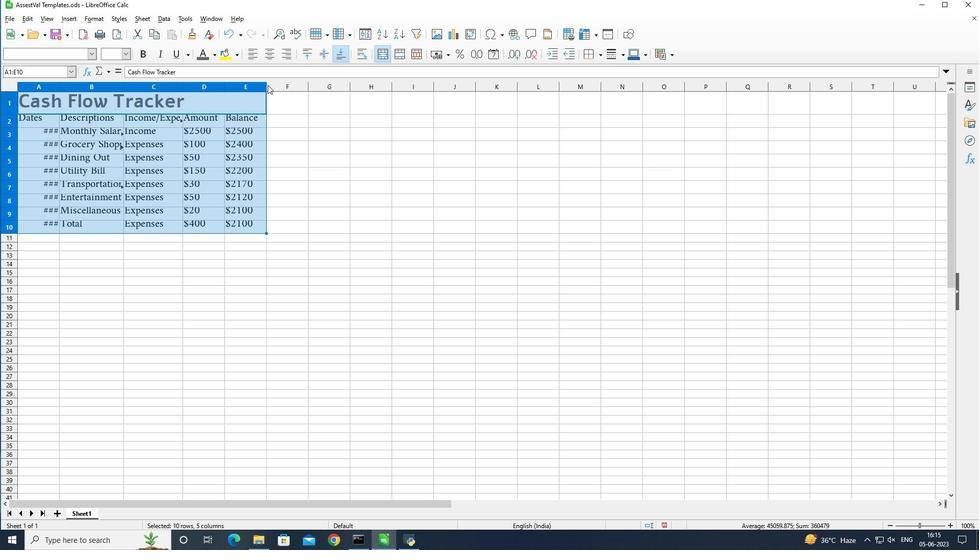 
Action: Mouse pressed left at (265, 85)
Screenshot: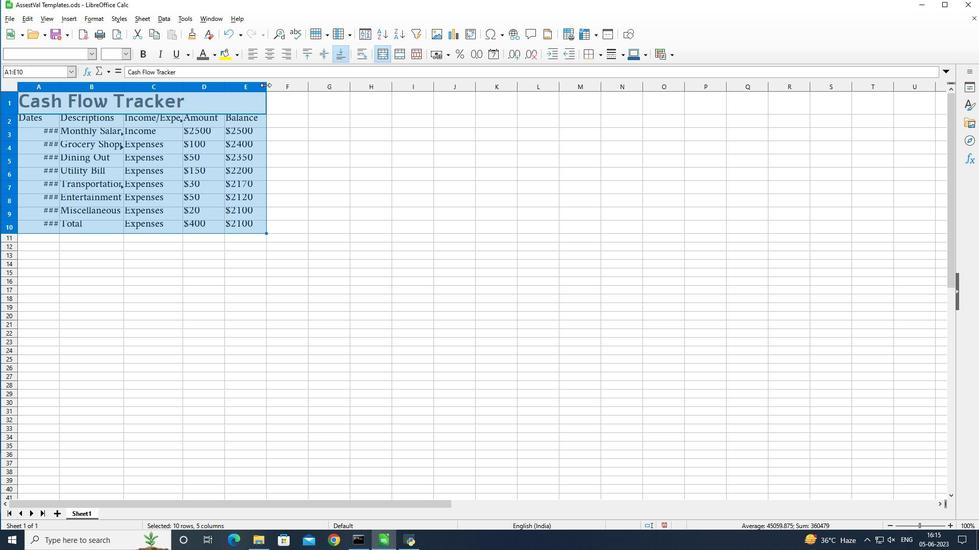 
Action: Mouse pressed left at (265, 85)
Screenshot: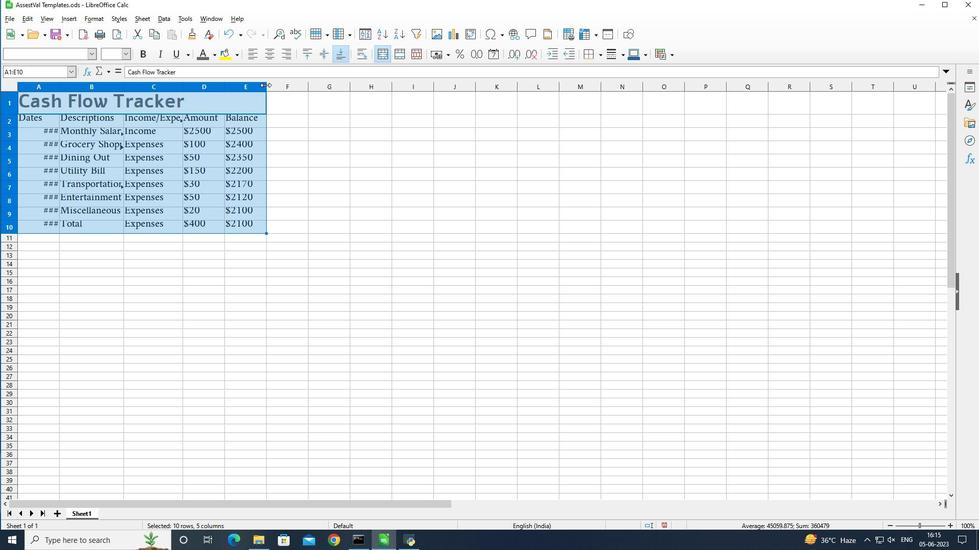 
Action: Mouse moved to (225, 85)
Screenshot: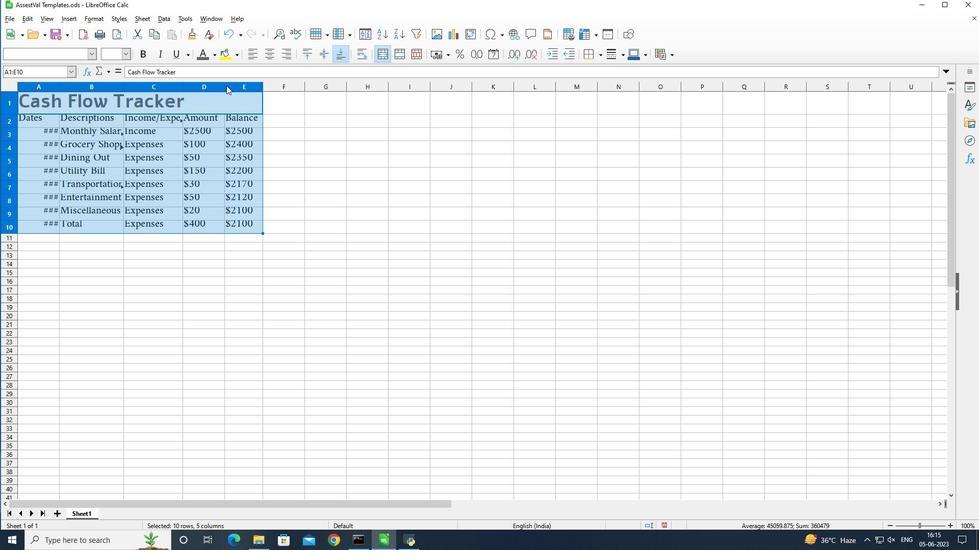 
Action: Mouse pressed left at (225, 85)
Screenshot: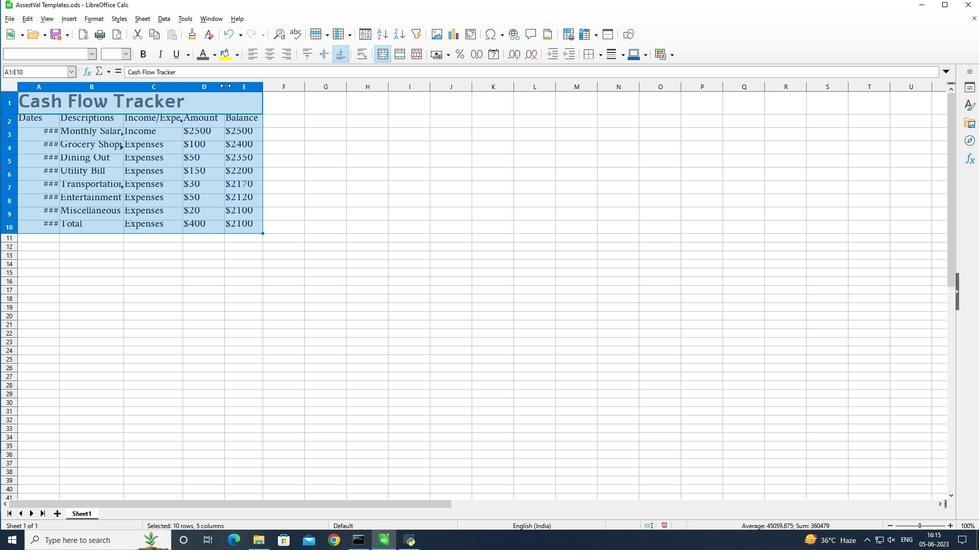 
Action: Mouse pressed left at (225, 85)
Screenshot: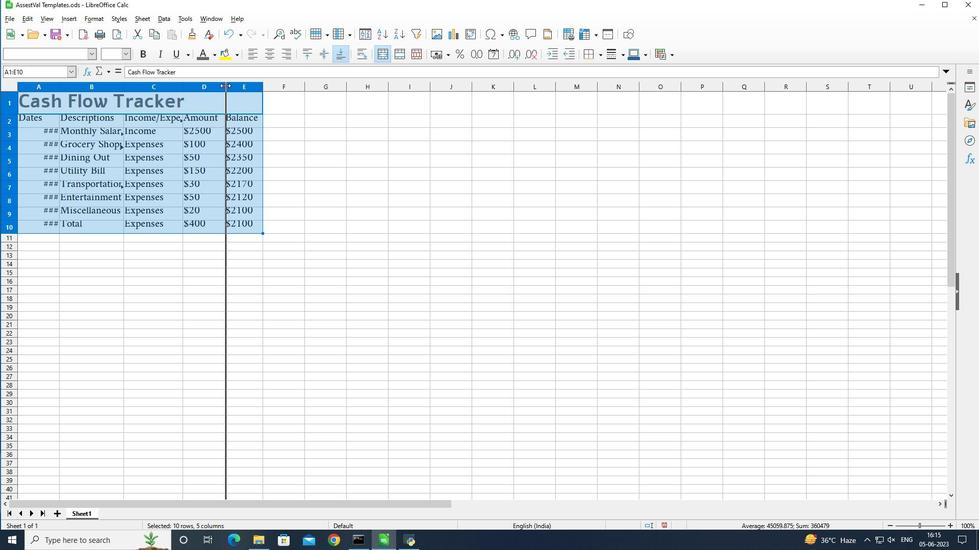 
Action: Mouse moved to (182, 88)
Screenshot: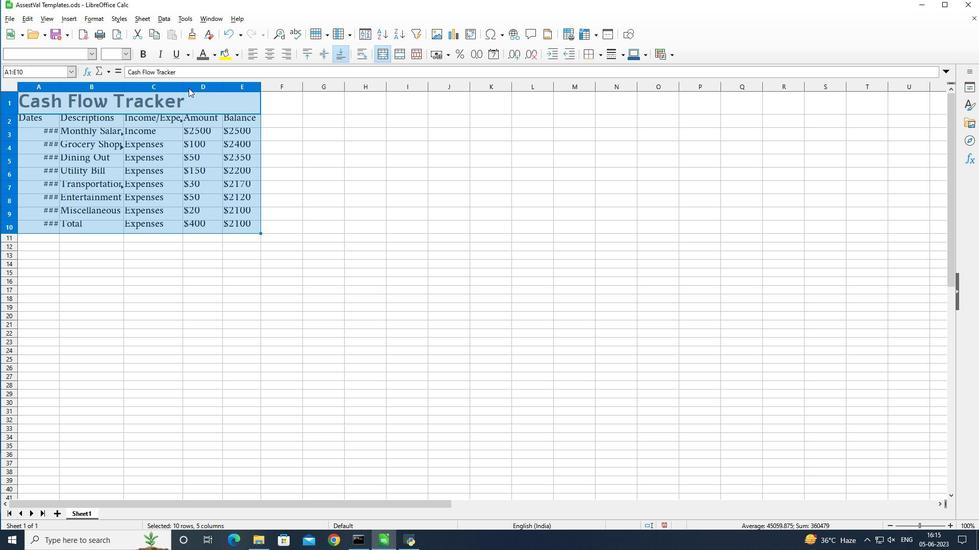 
Action: Mouse pressed left at (182, 88)
Screenshot: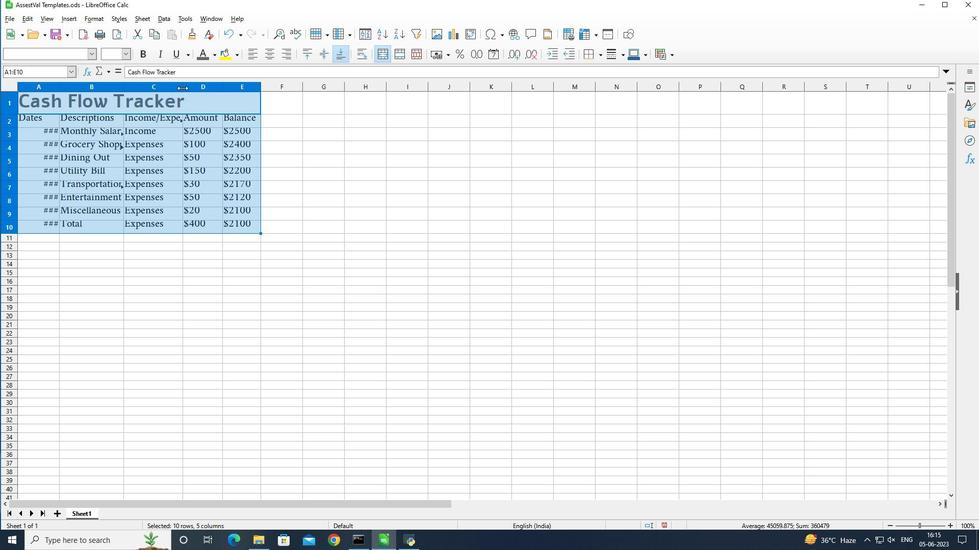 
Action: Mouse pressed left at (182, 88)
Screenshot: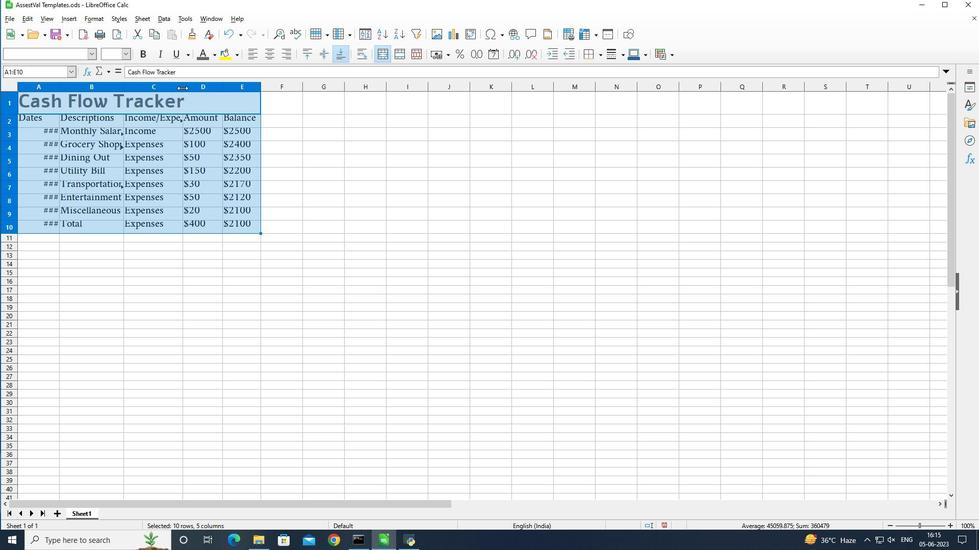 
Action: Mouse moved to (123, 84)
Screenshot: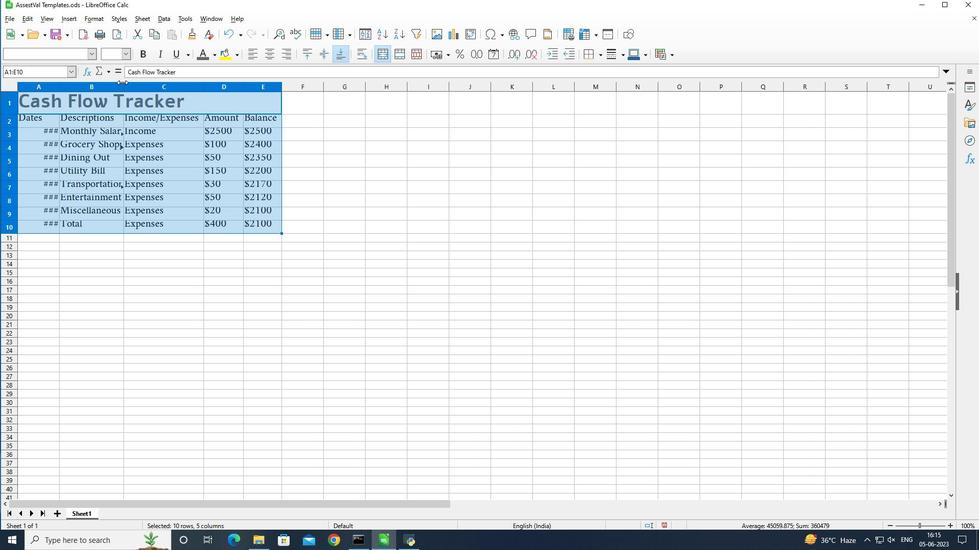 
Action: Mouse pressed left at (123, 84)
Screenshot: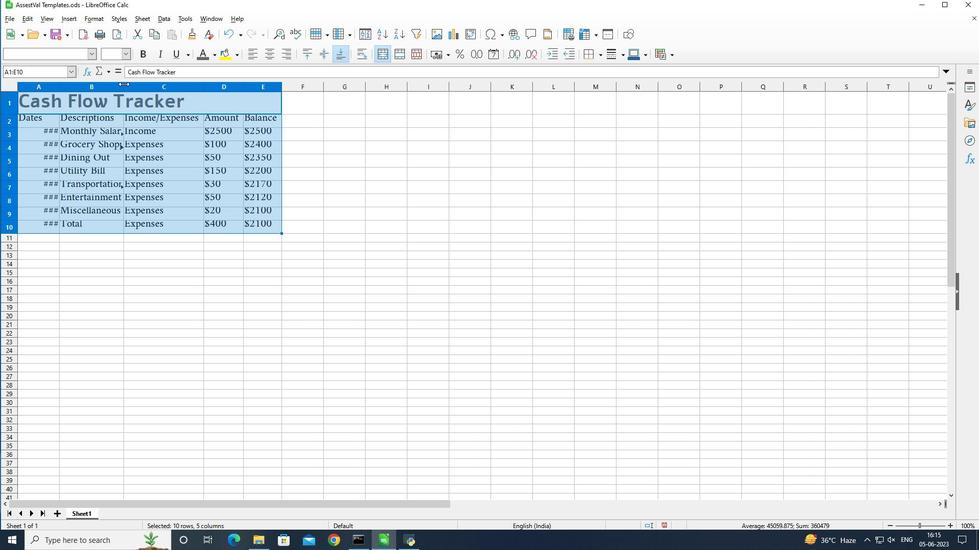 
Action: Mouse pressed left at (123, 84)
Screenshot: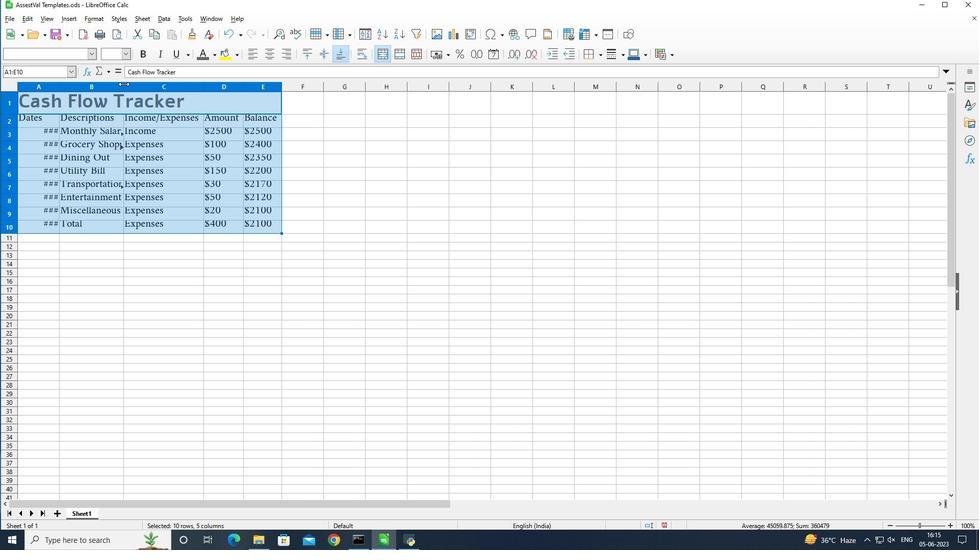 
Action: Mouse moved to (58, 84)
Screenshot: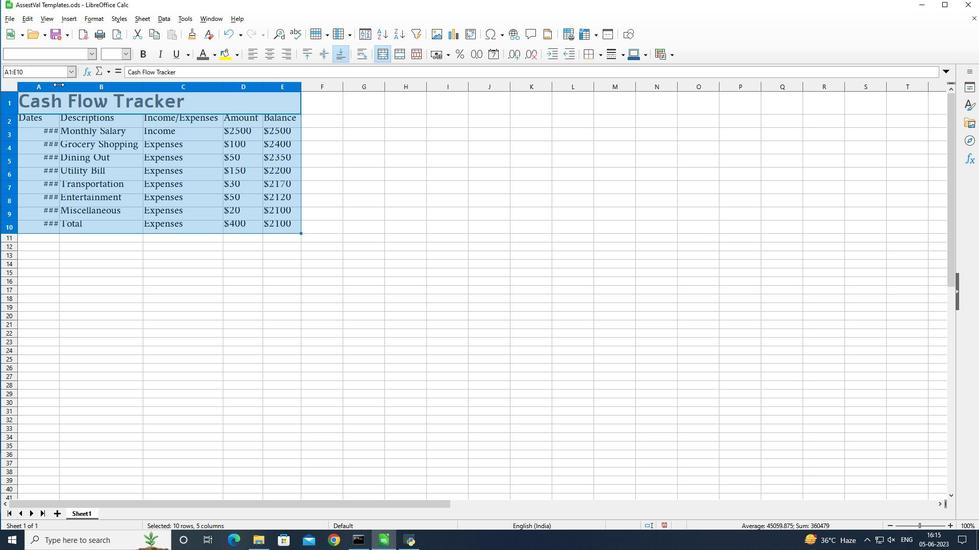 
Action: Mouse pressed left at (58, 84)
Screenshot: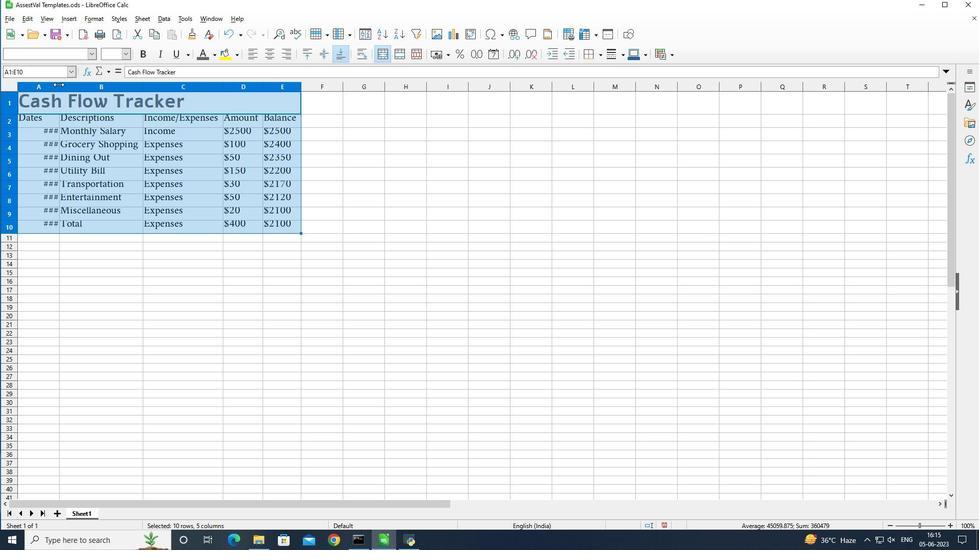 
Action: Mouse pressed left at (58, 84)
Screenshot: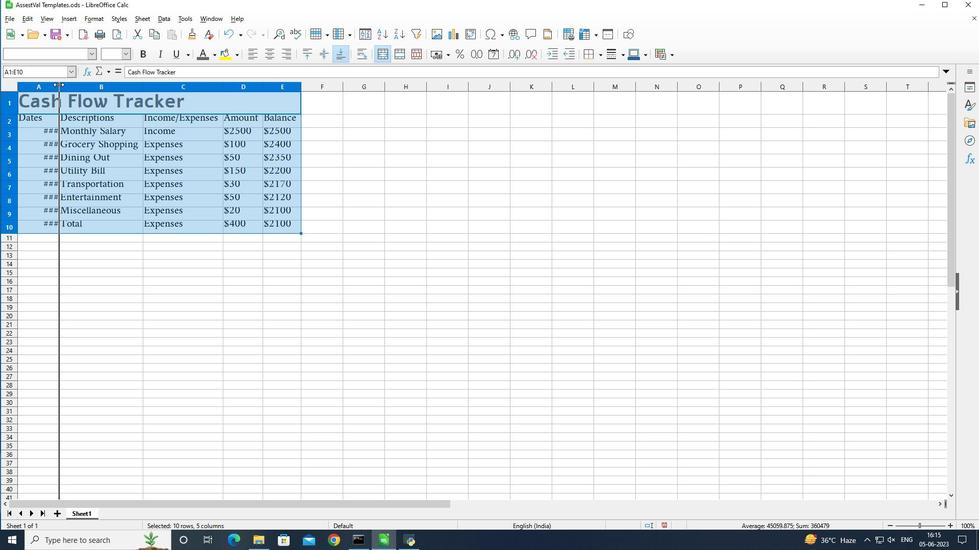 
Action: Mouse moved to (295, 224)
Screenshot: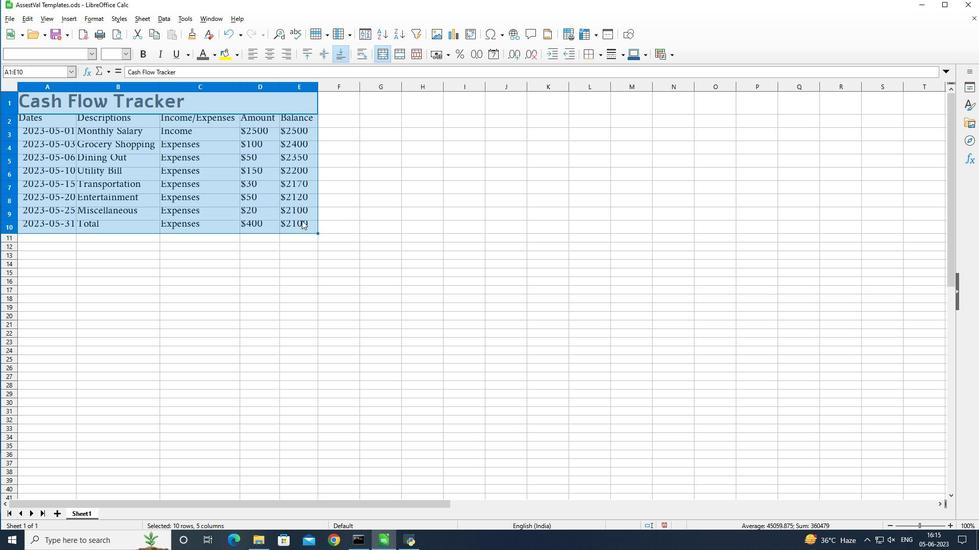 
Action: Mouse pressed left at (295, 224)
Screenshot: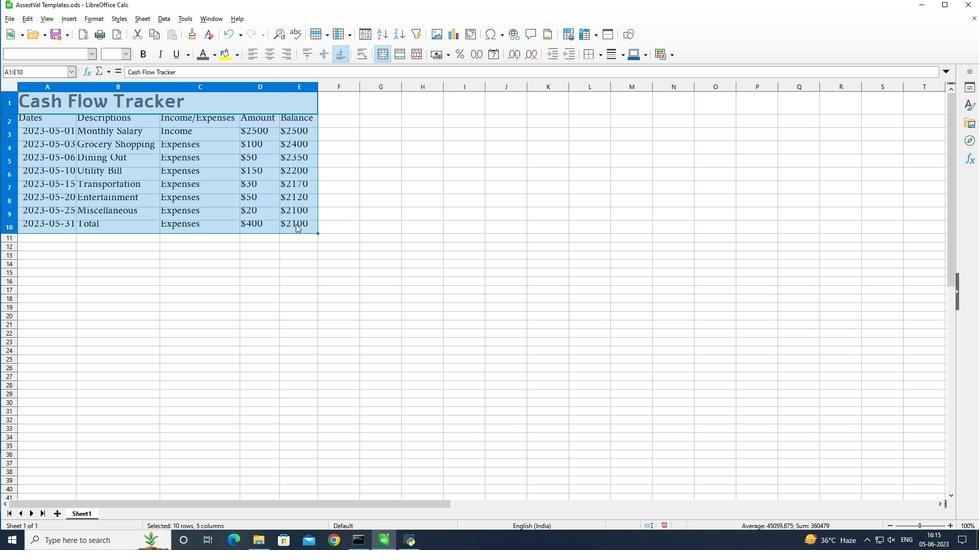 
Action: Mouse moved to (318, 86)
Screenshot: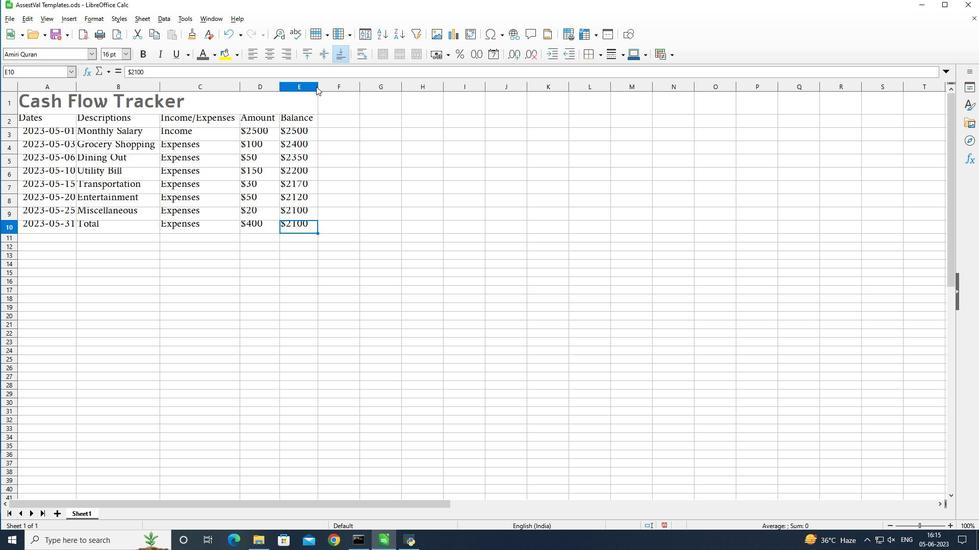 
Action: Mouse pressed left at (318, 86)
Screenshot: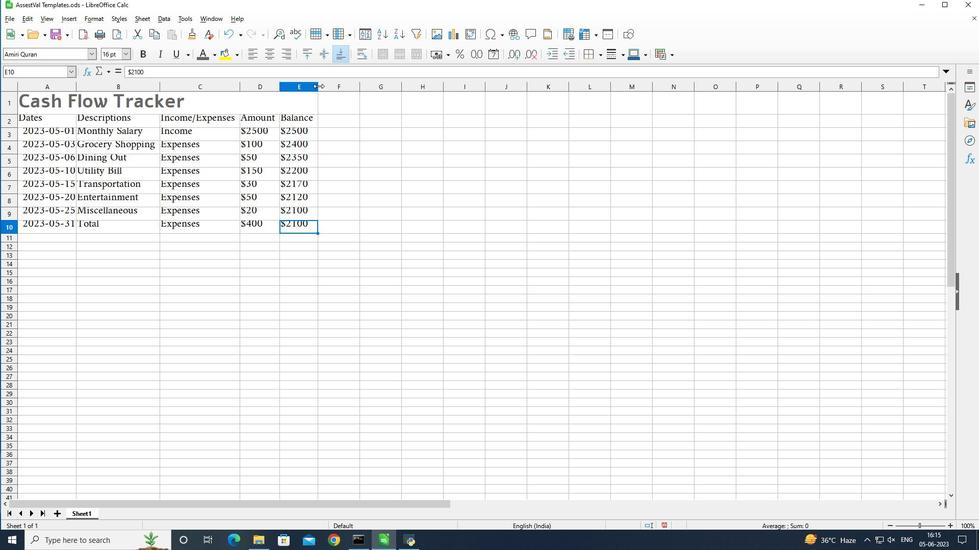 
Action: Mouse moved to (325, 86)
Screenshot: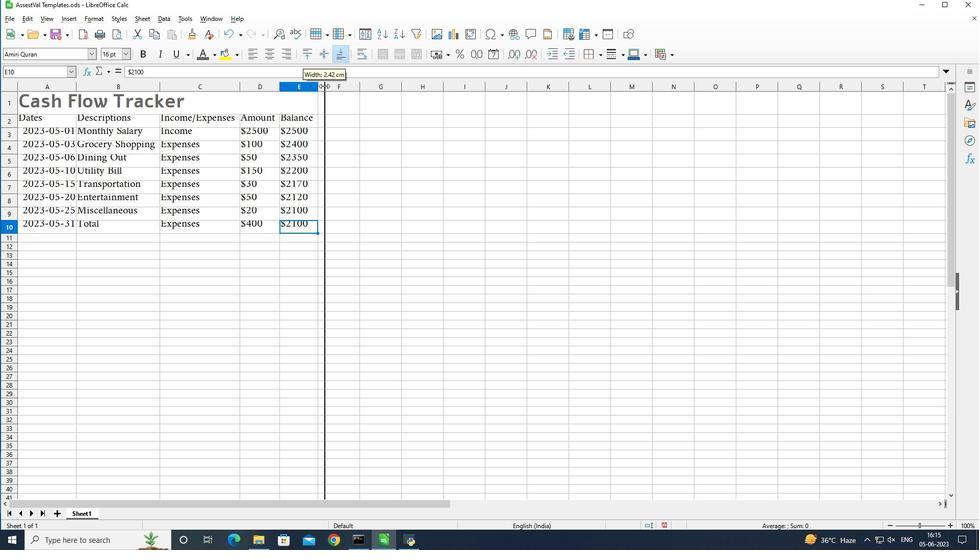 
Action: Mouse pressed left at (325, 86)
Screenshot: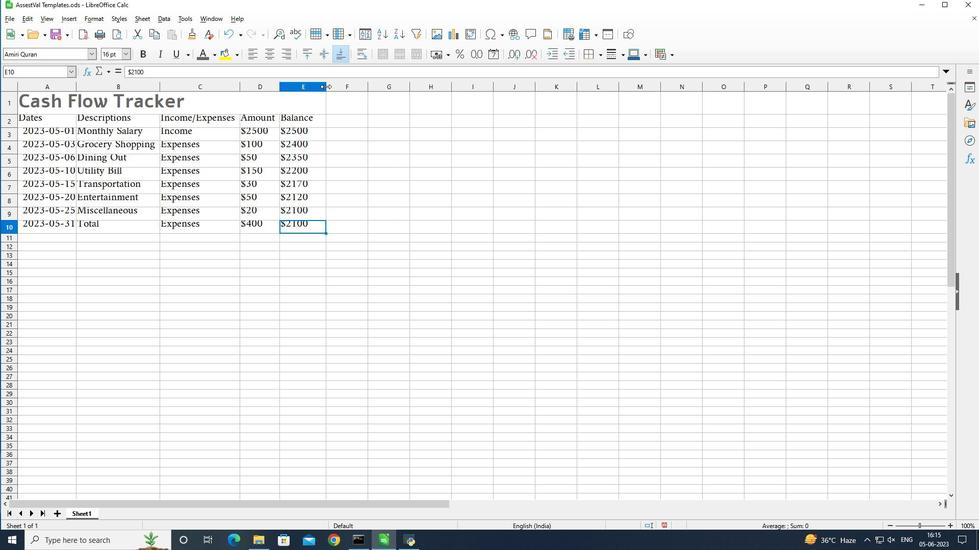 
Action: Mouse moved to (318, 88)
Screenshot: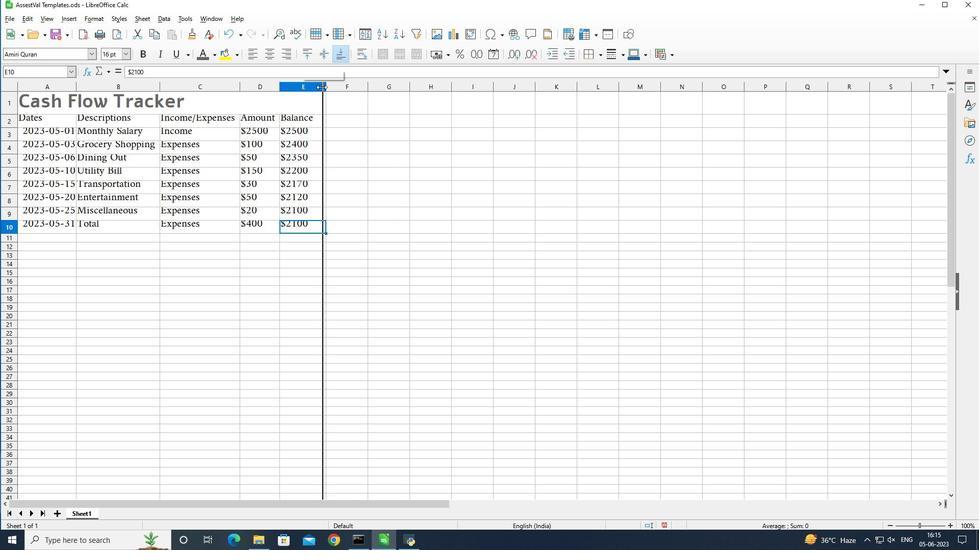 
Action: Mouse pressed left at (318, 88)
Screenshot: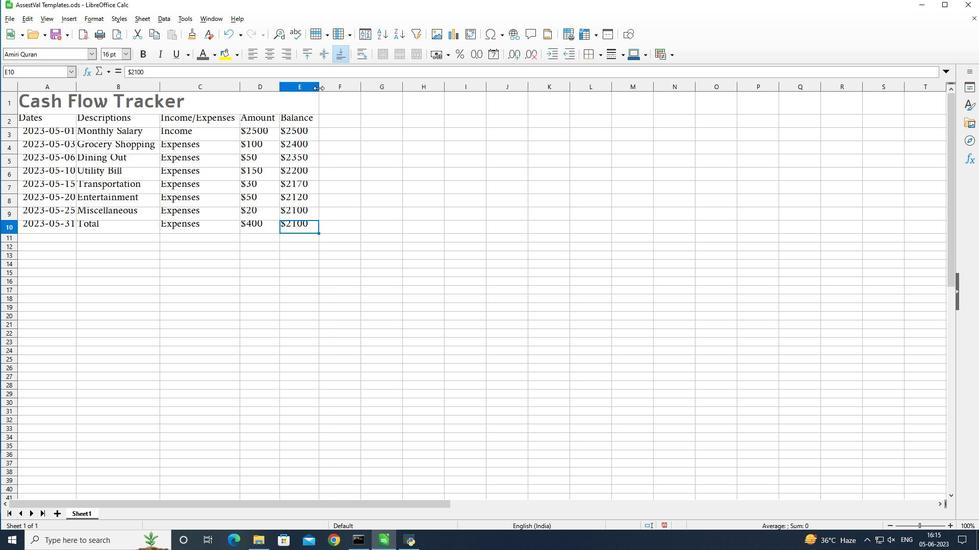 
Action: Mouse pressed left at (318, 88)
Screenshot: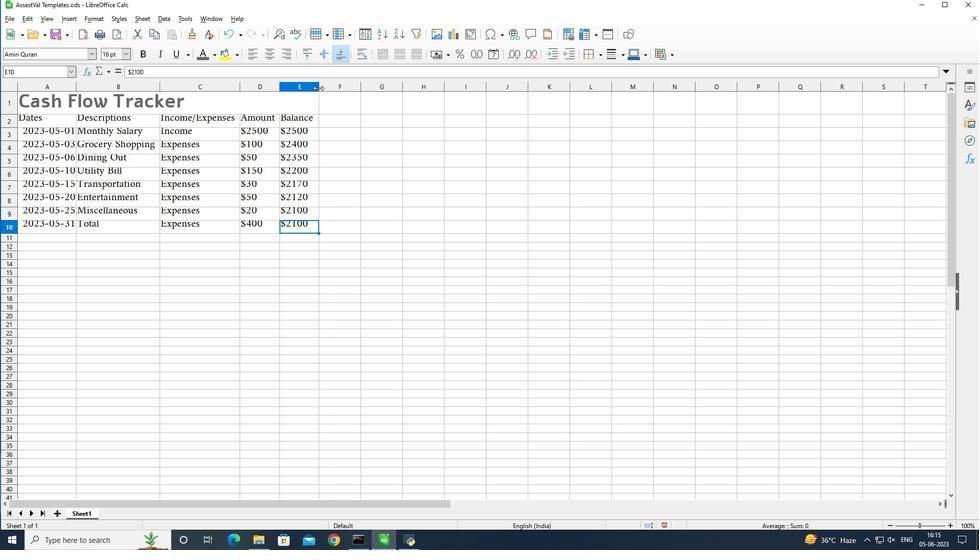 
Action: Mouse moved to (286, 222)
Screenshot: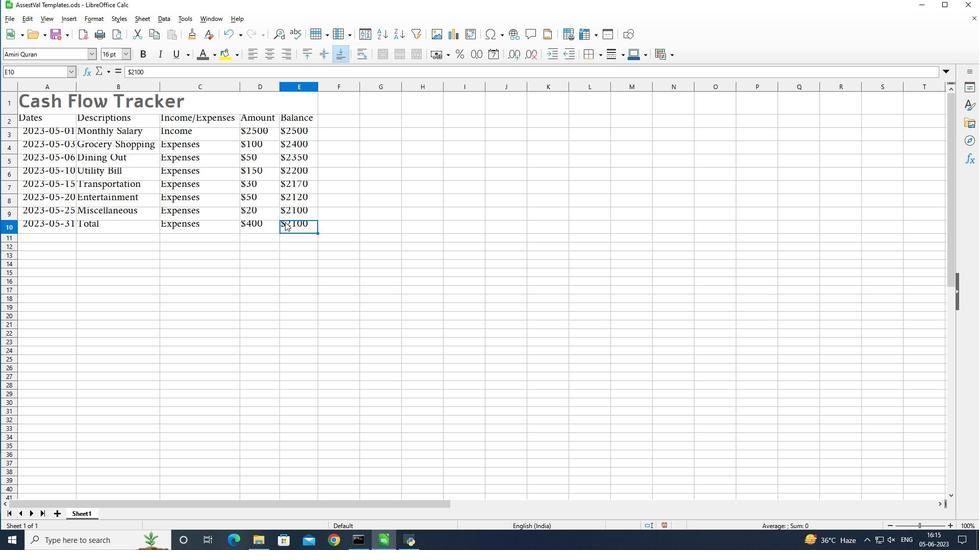
